 Task: Assign Person0000000111 as Assignee of Issue Issue0000000276 in Backlog  in Scrum Project Project0000000056 in Jira. Assign Person0000000111 as Assignee of Issue Issue0000000277 in Backlog  in Scrum Project Project0000000056 in Jira. Assign Person0000000111 as Assignee of Issue Issue0000000278 in Backlog  in Scrum Project Project0000000056 in Jira. Assign Person0000000112 as Assignee of Issue Issue0000000279 in Backlog  in Scrum Project Project0000000056 in Jira. Assign Person0000000112 as Assignee of Issue Issue0000000280 in Backlog  in Scrum Project Project0000000056 in Jira
Action: Mouse moved to (326, 107)
Screenshot: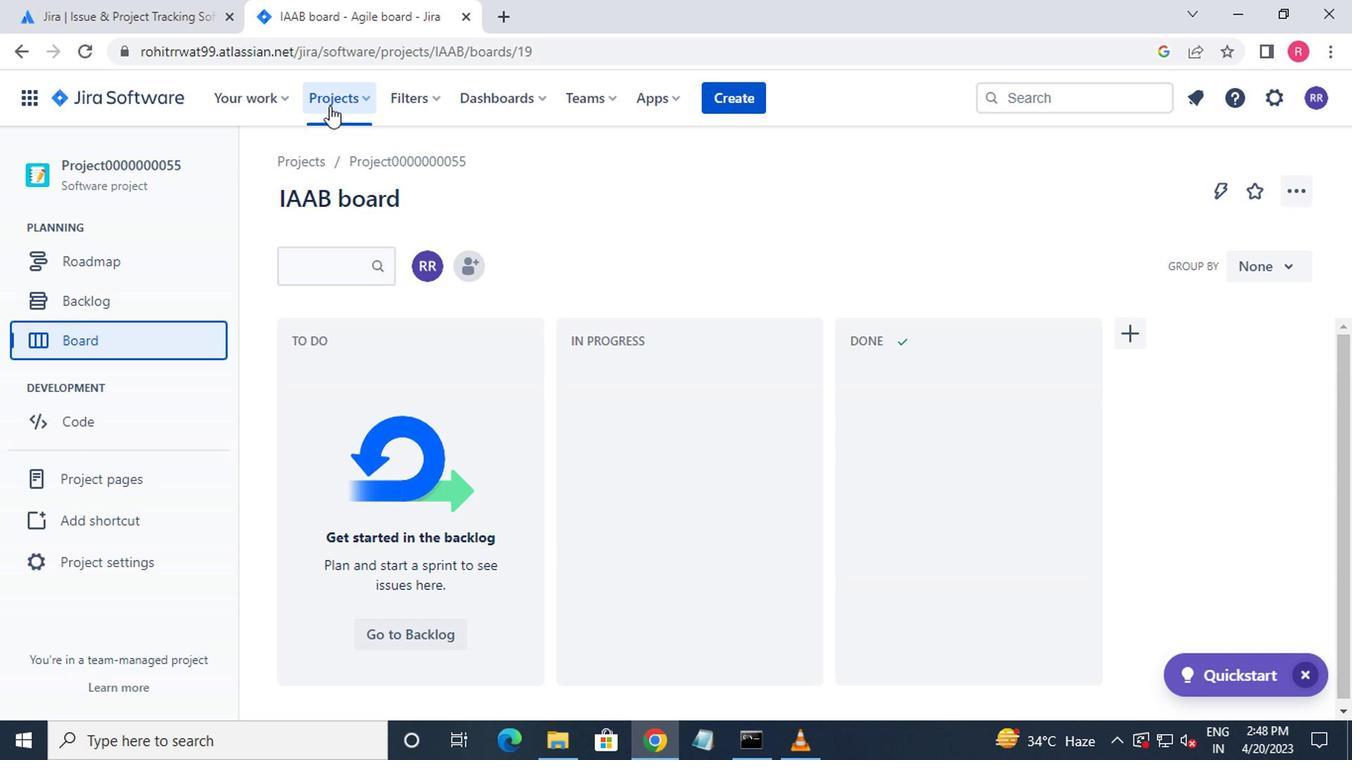 
Action: Mouse pressed left at (326, 107)
Screenshot: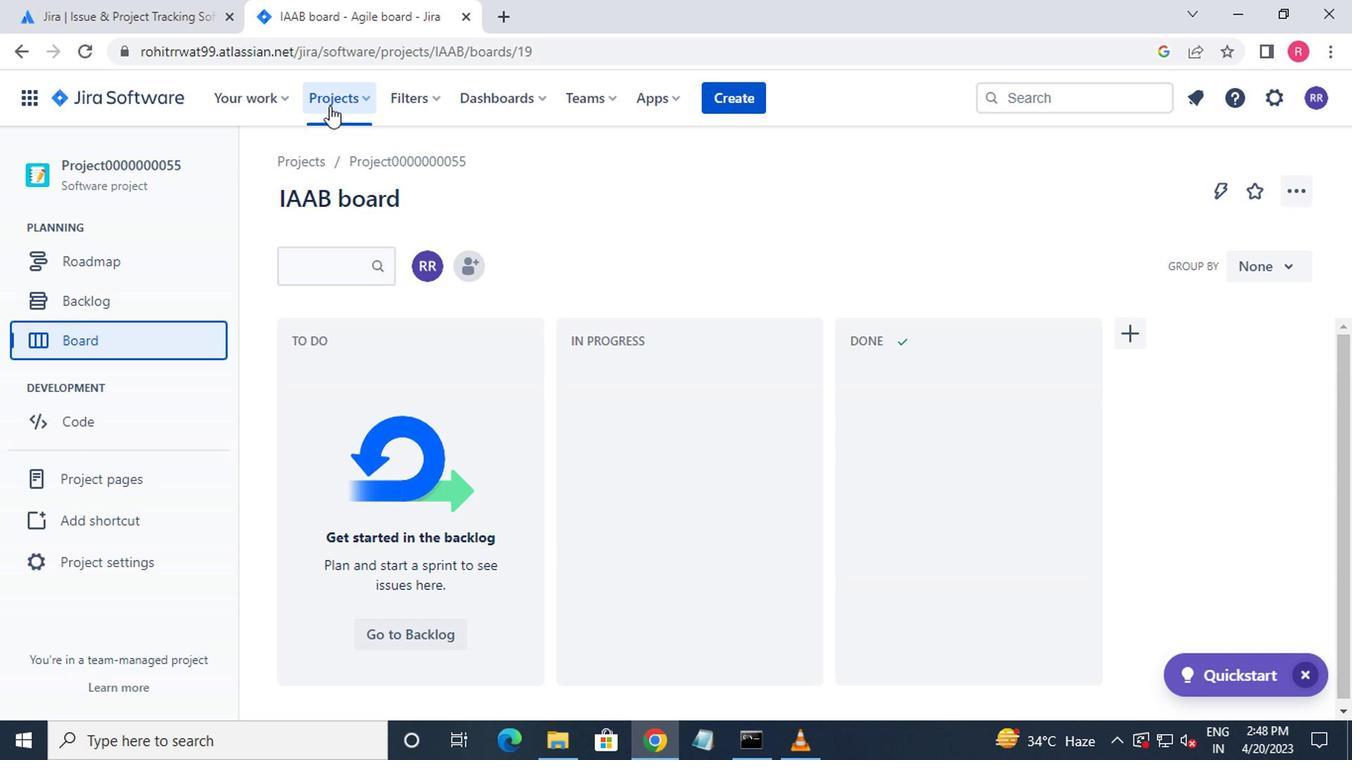 
Action: Mouse moved to (449, 240)
Screenshot: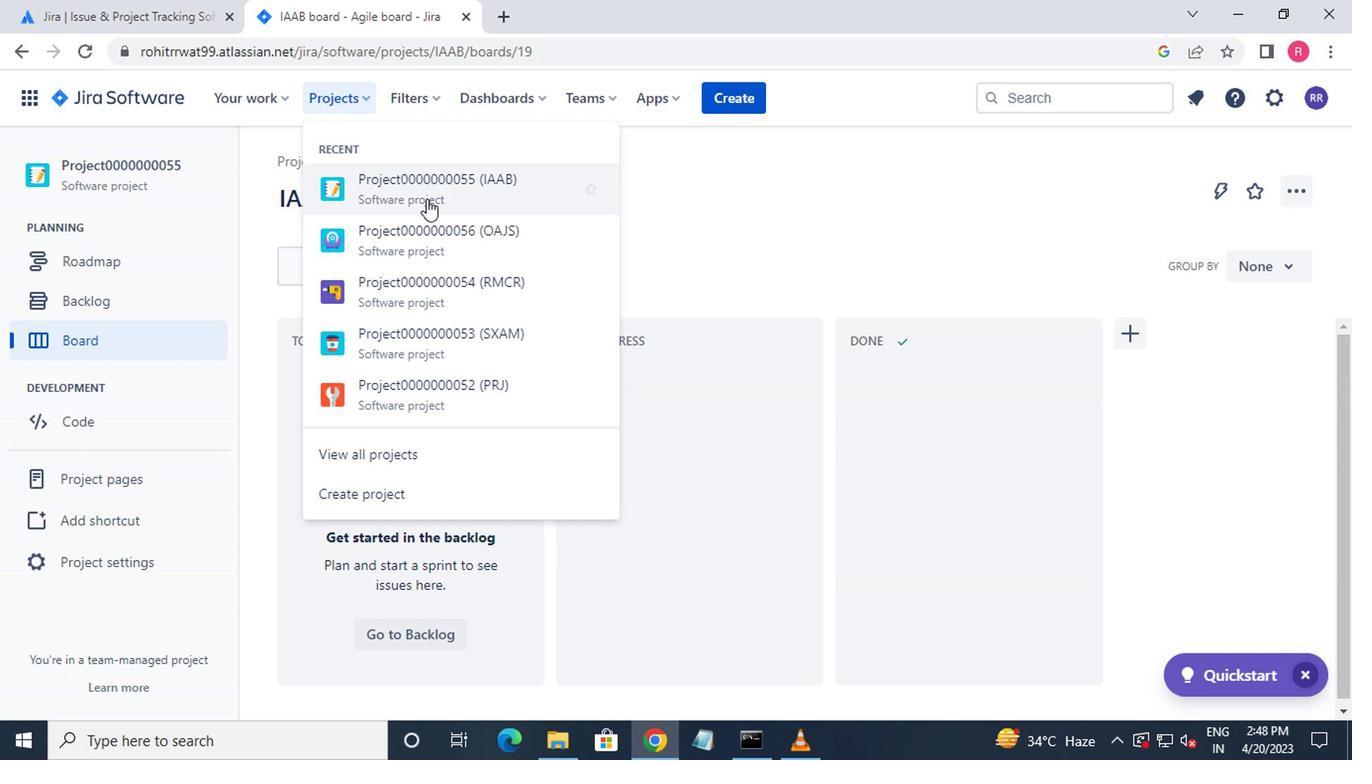 
Action: Mouse pressed left at (449, 240)
Screenshot: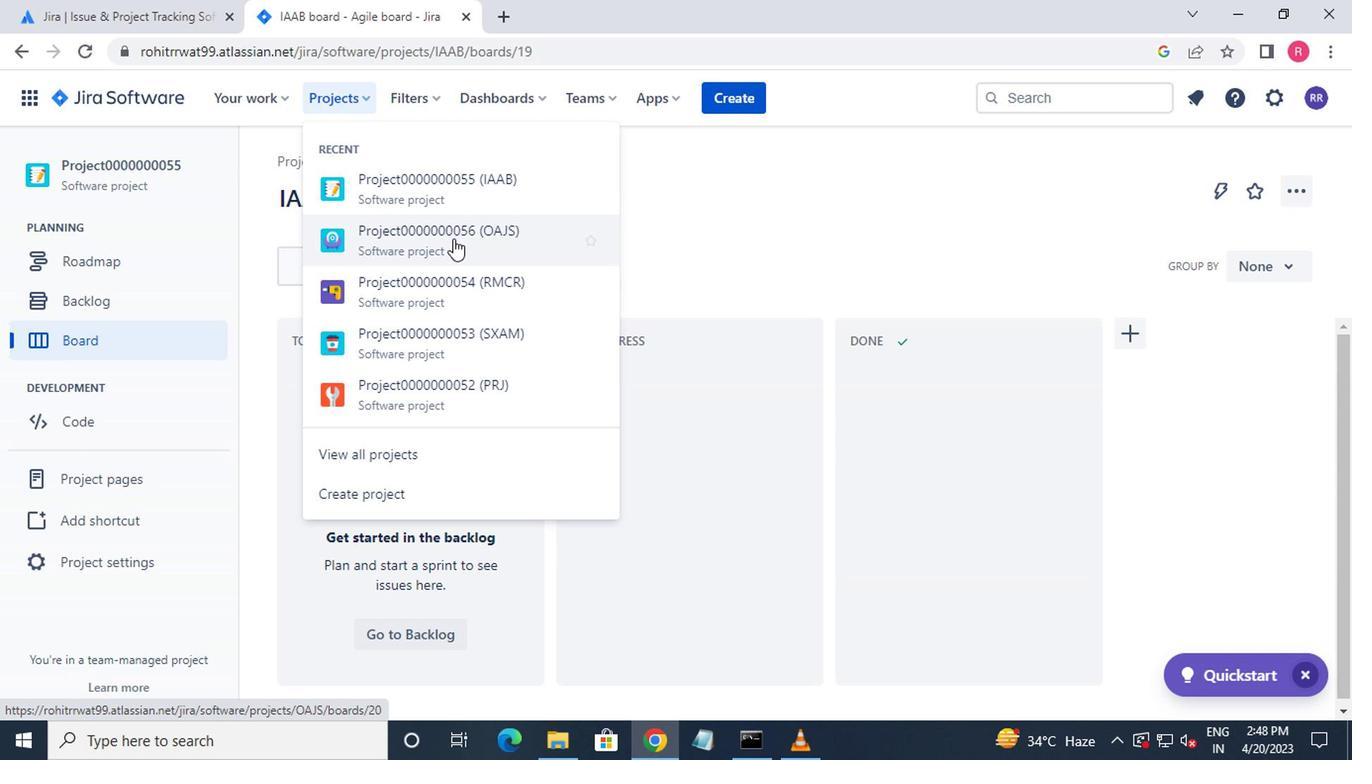 
Action: Mouse moved to (154, 292)
Screenshot: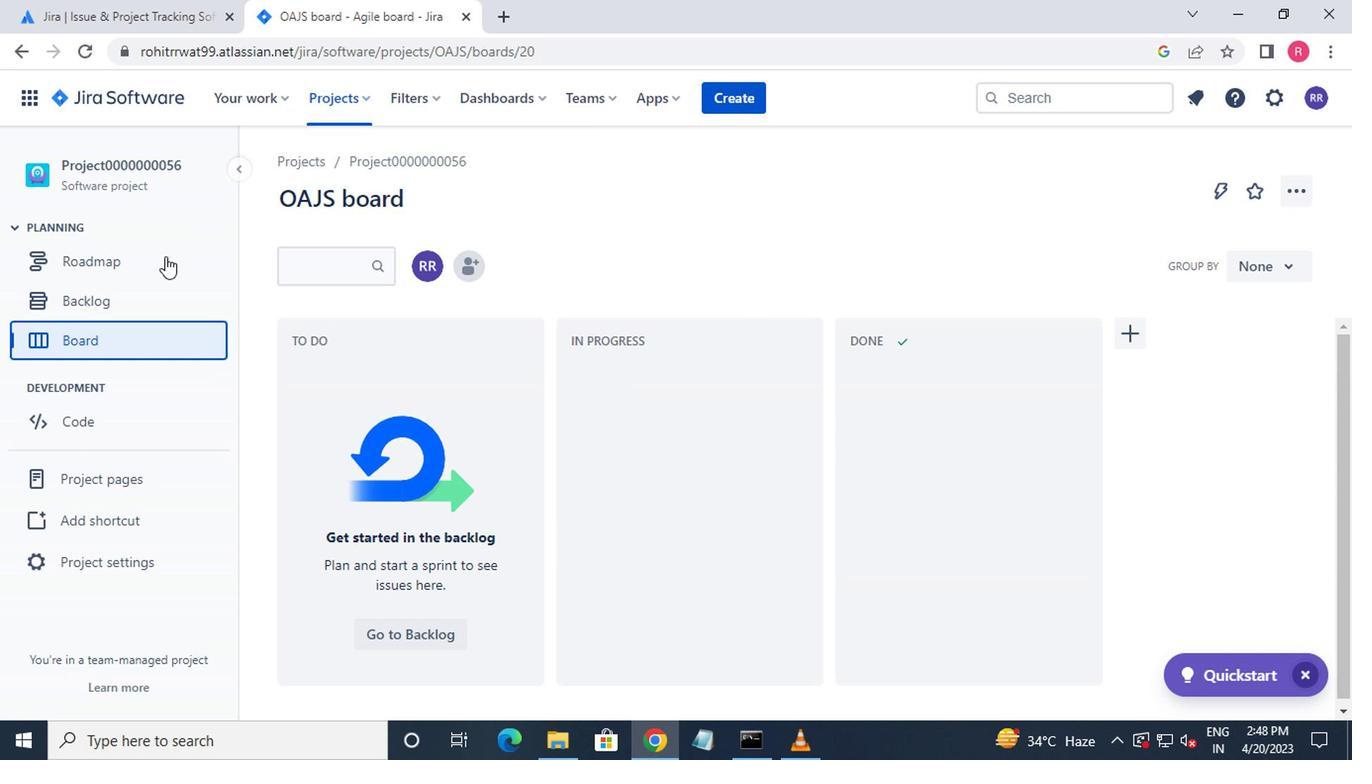 
Action: Mouse pressed left at (154, 292)
Screenshot: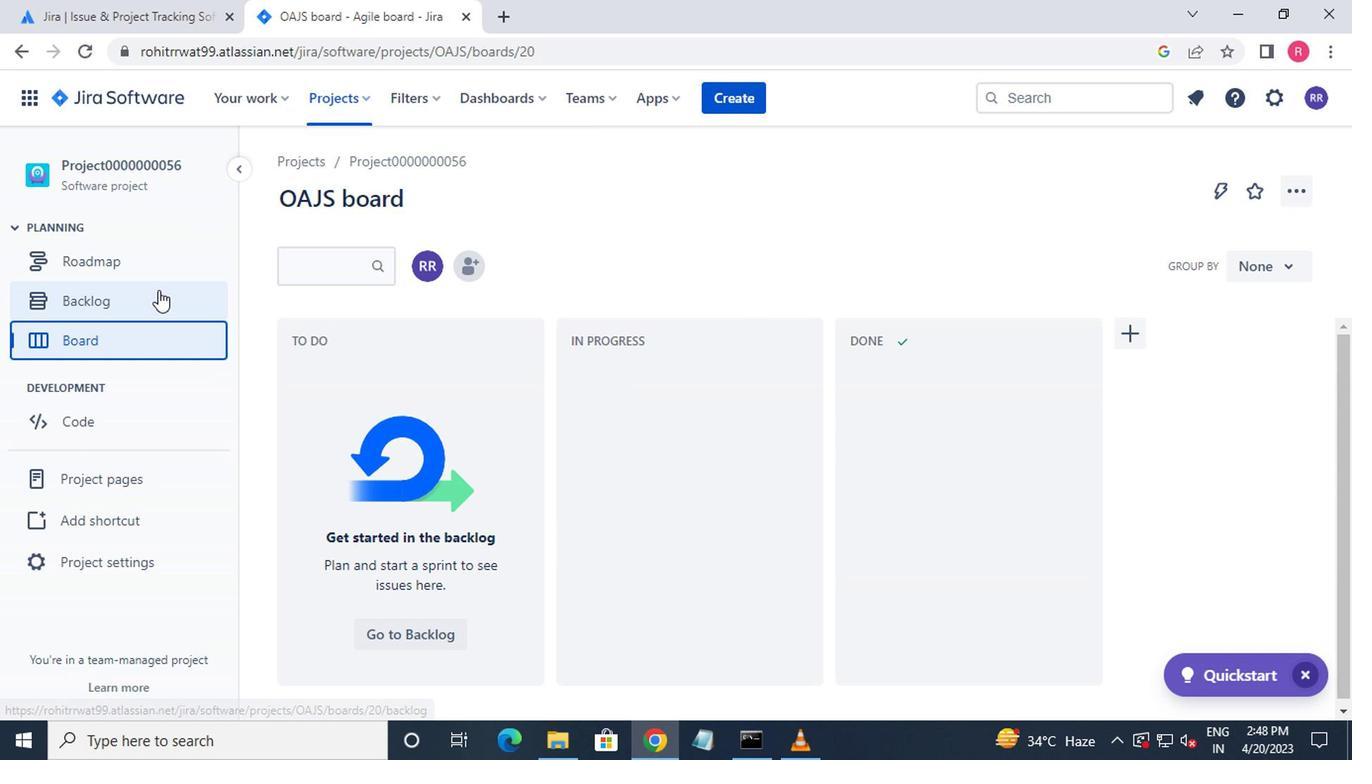 
Action: Mouse moved to (548, 453)
Screenshot: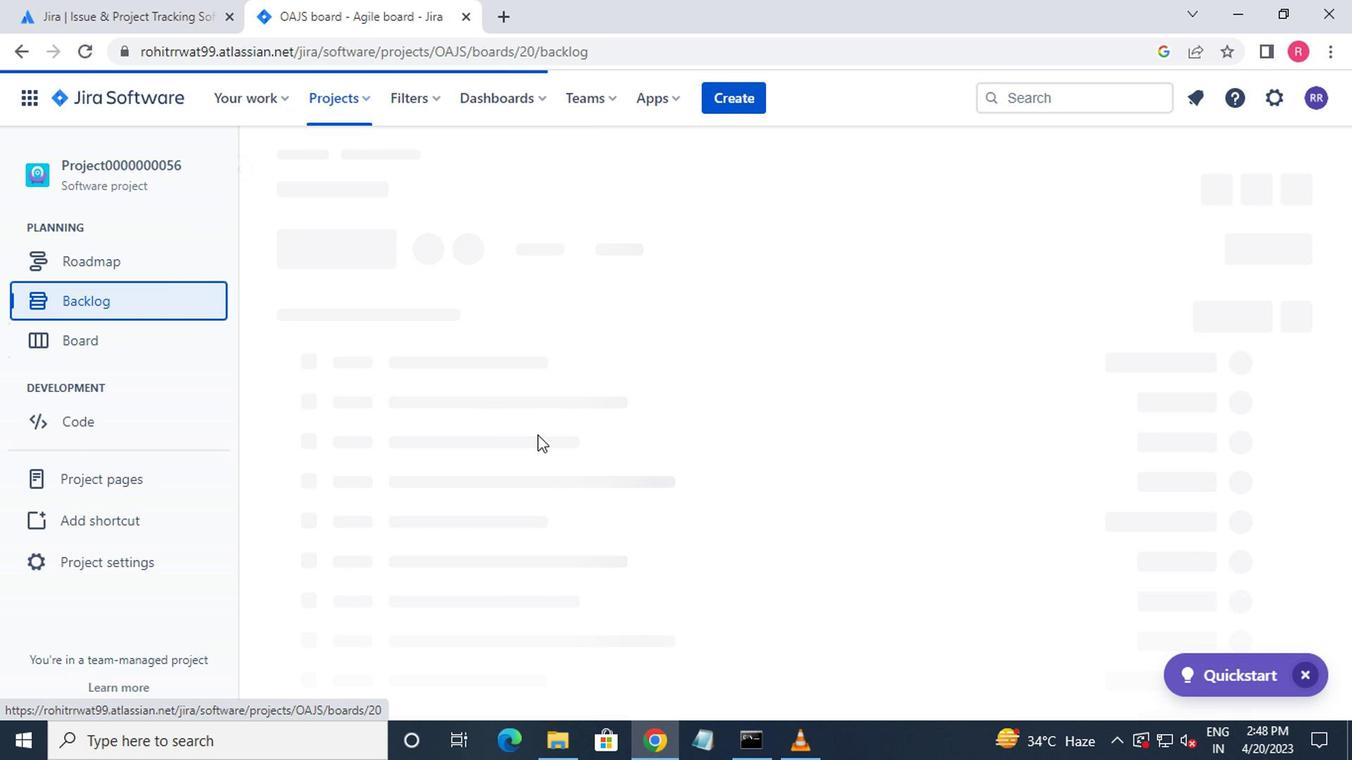 
Action: Mouse scrolled (548, 452) with delta (0, -1)
Screenshot: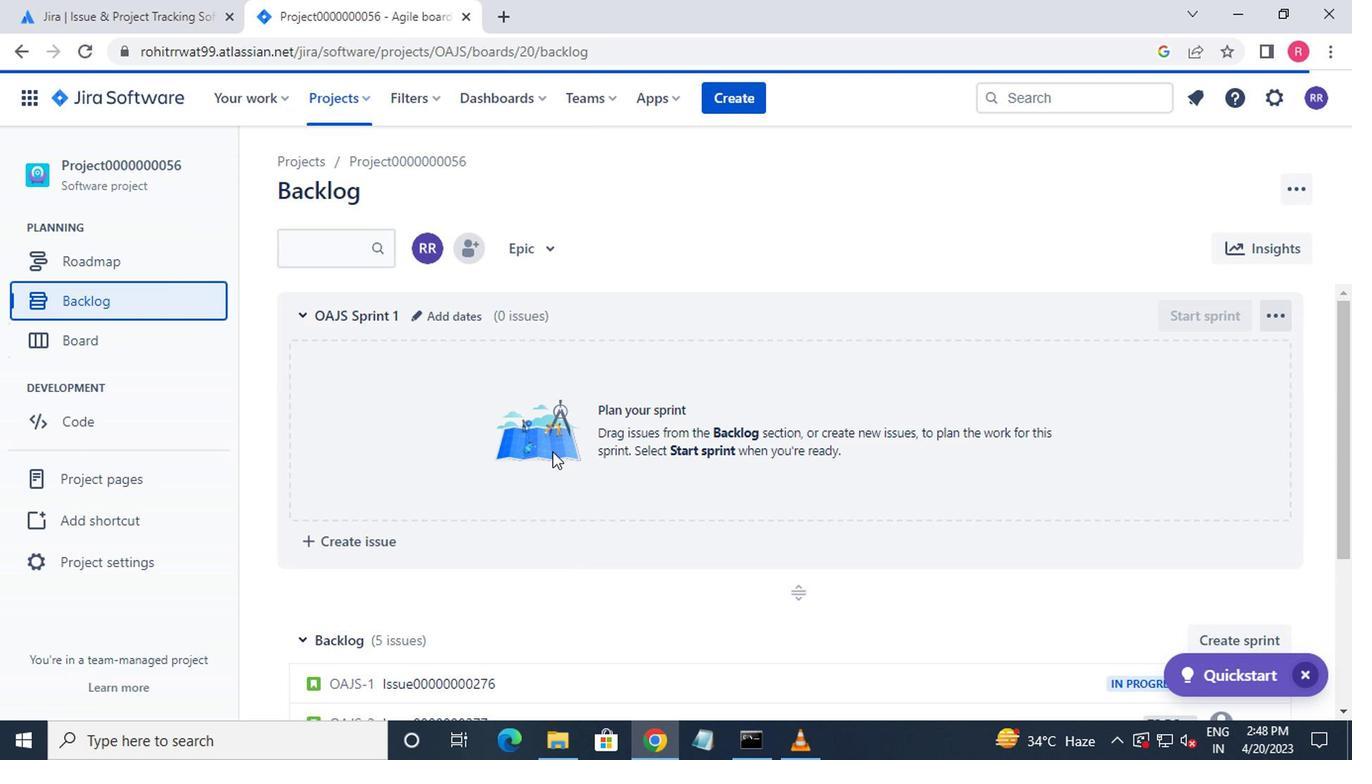 
Action: Mouse moved to (549, 455)
Screenshot: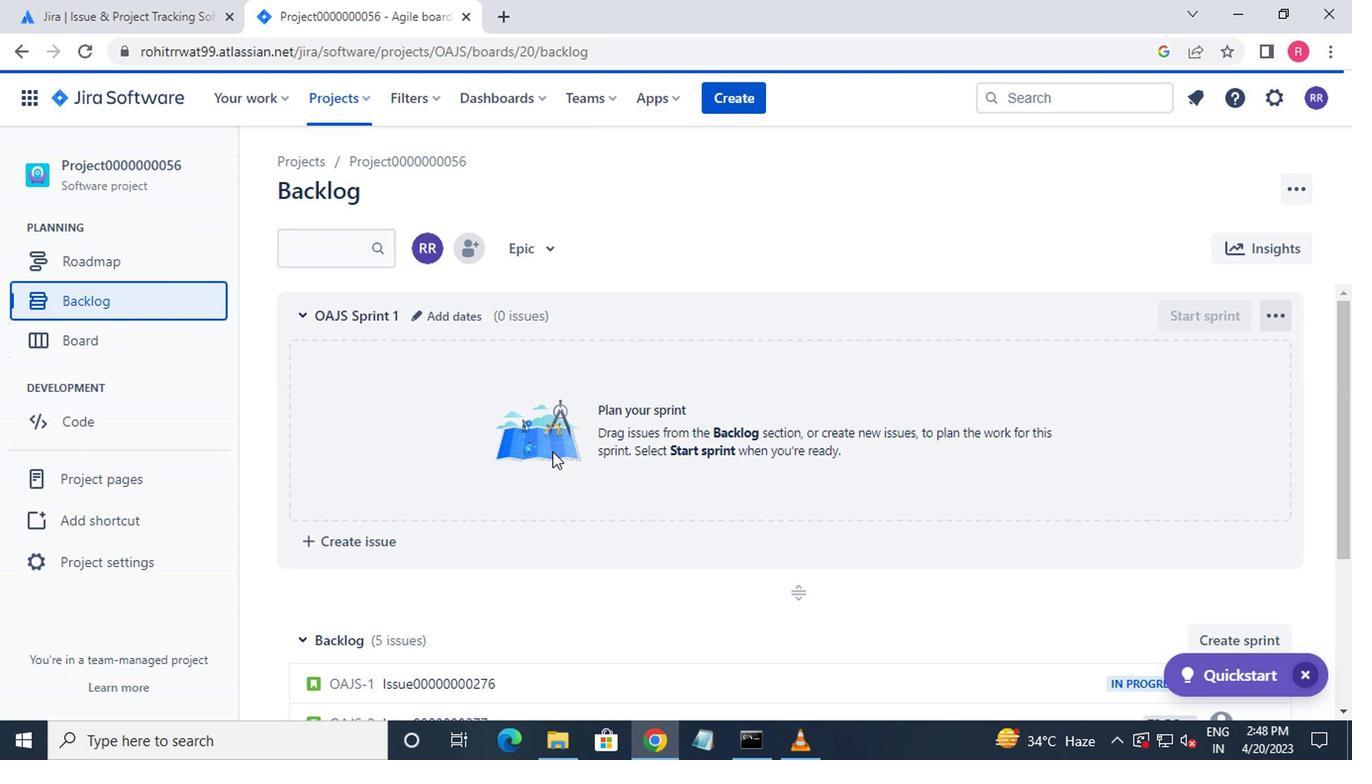 
Action: Mouse scrolled (549, 454) with delta (0, -1)
Screenshot: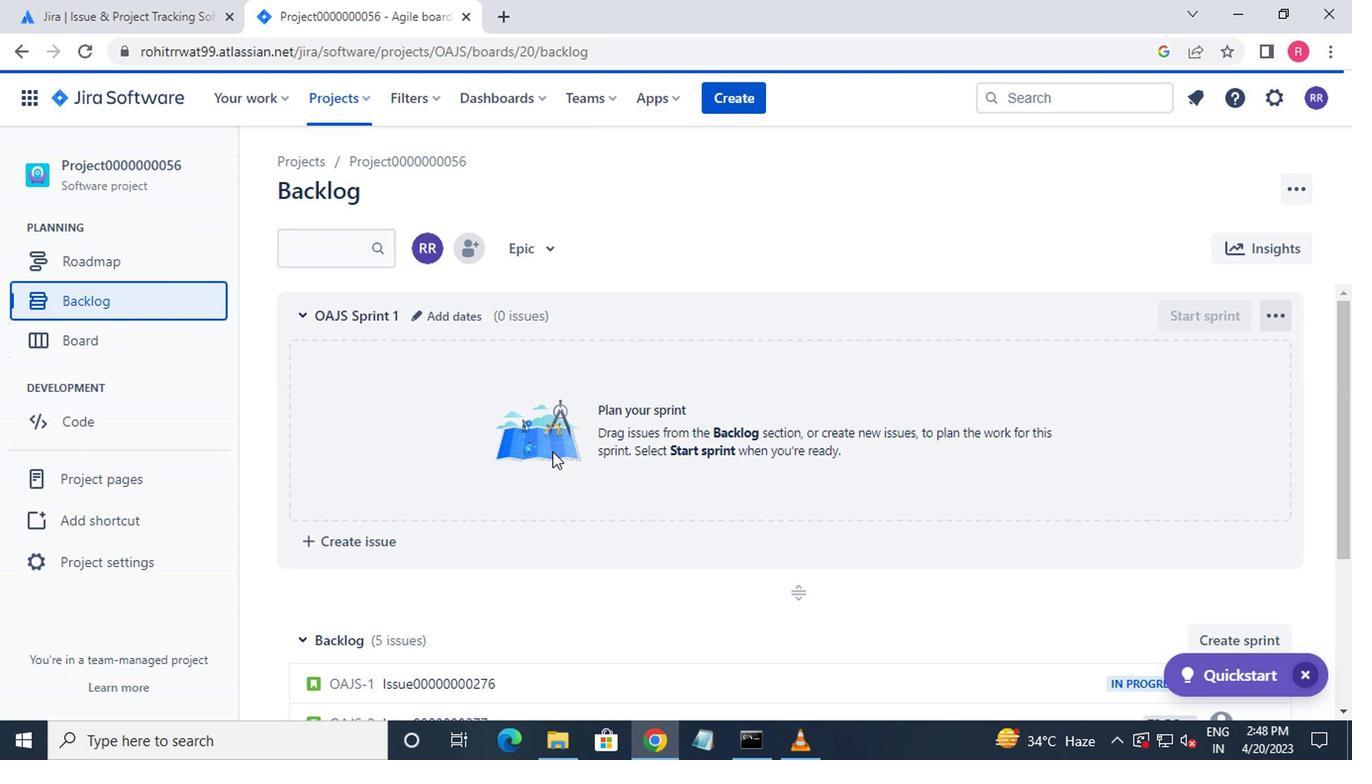 
Action: Mouse moved to (550, 456)
Screenshot: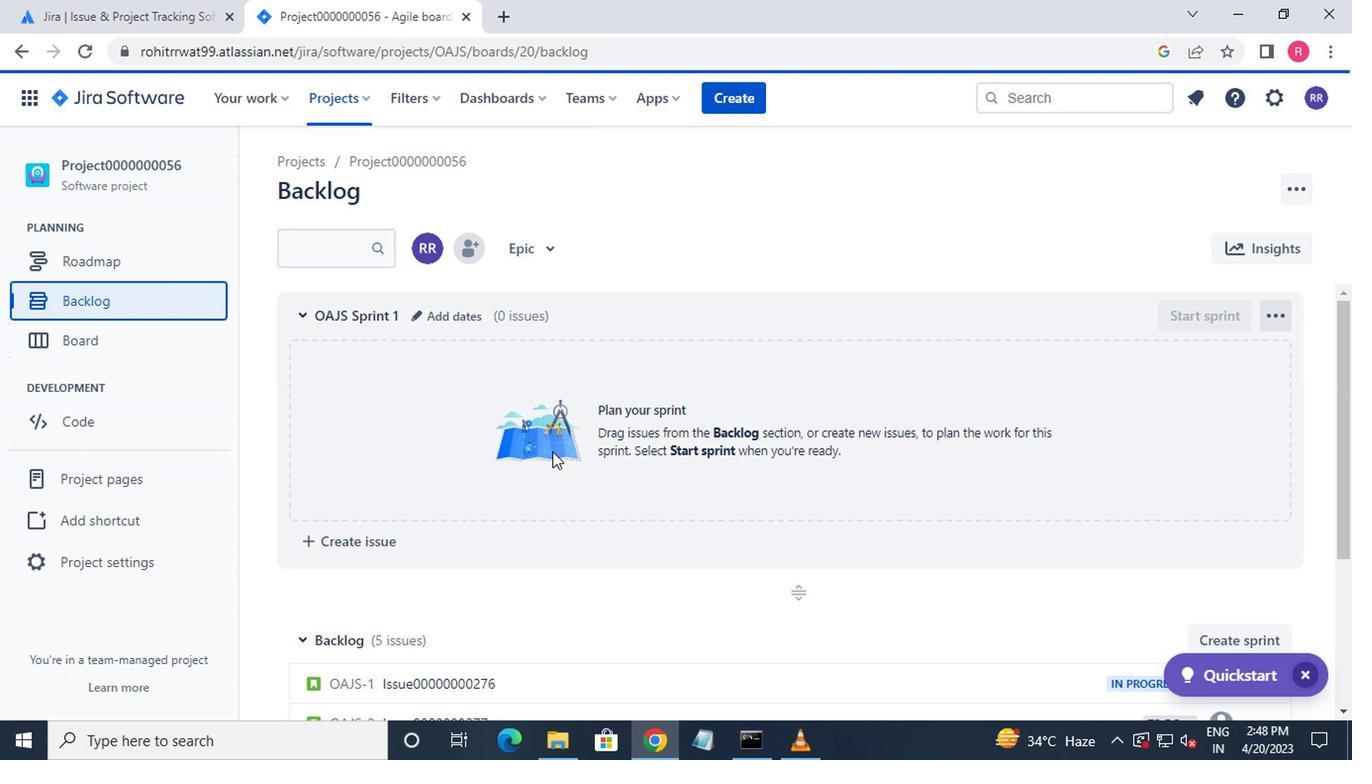 
Action: Mouse scrolled (550, 455) with delta (0, 0)
Screenshot: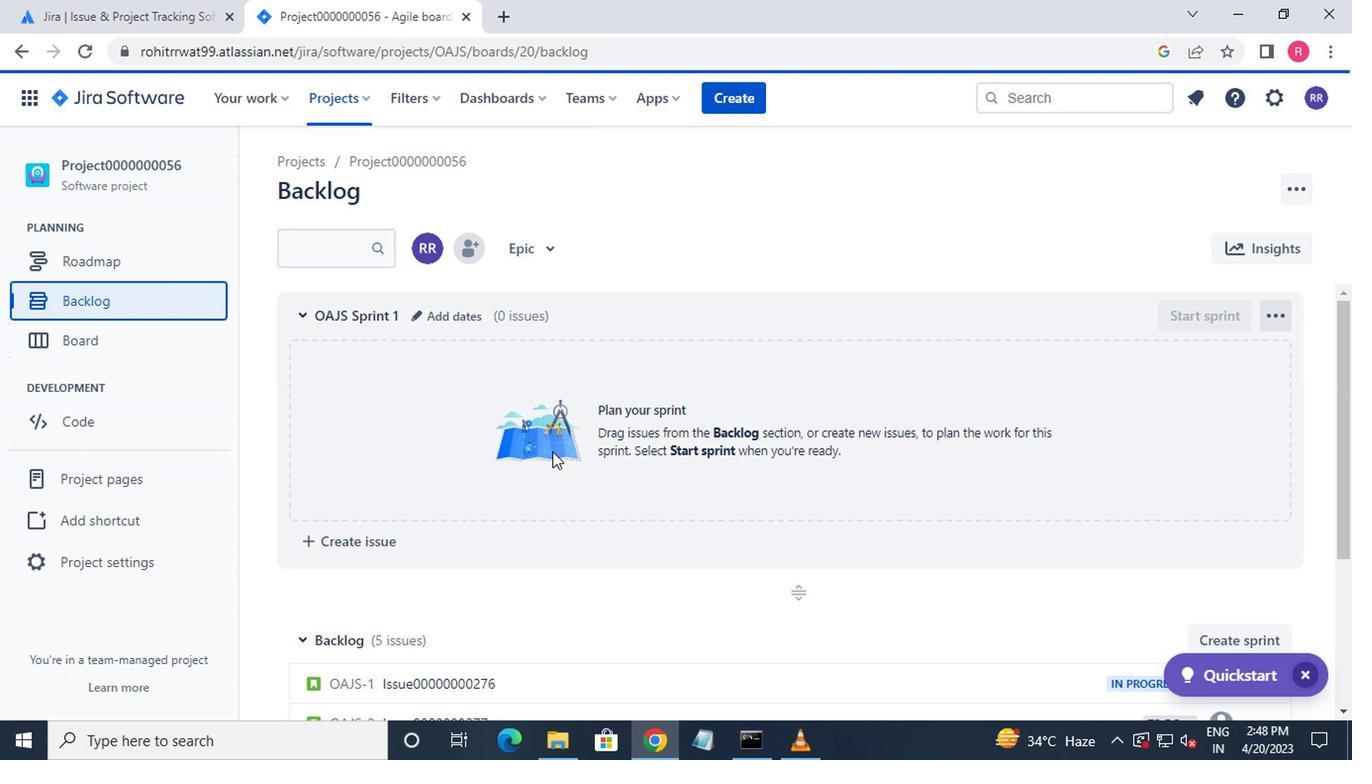 
Action: Mouse moved to (550, 457)
Screenshot: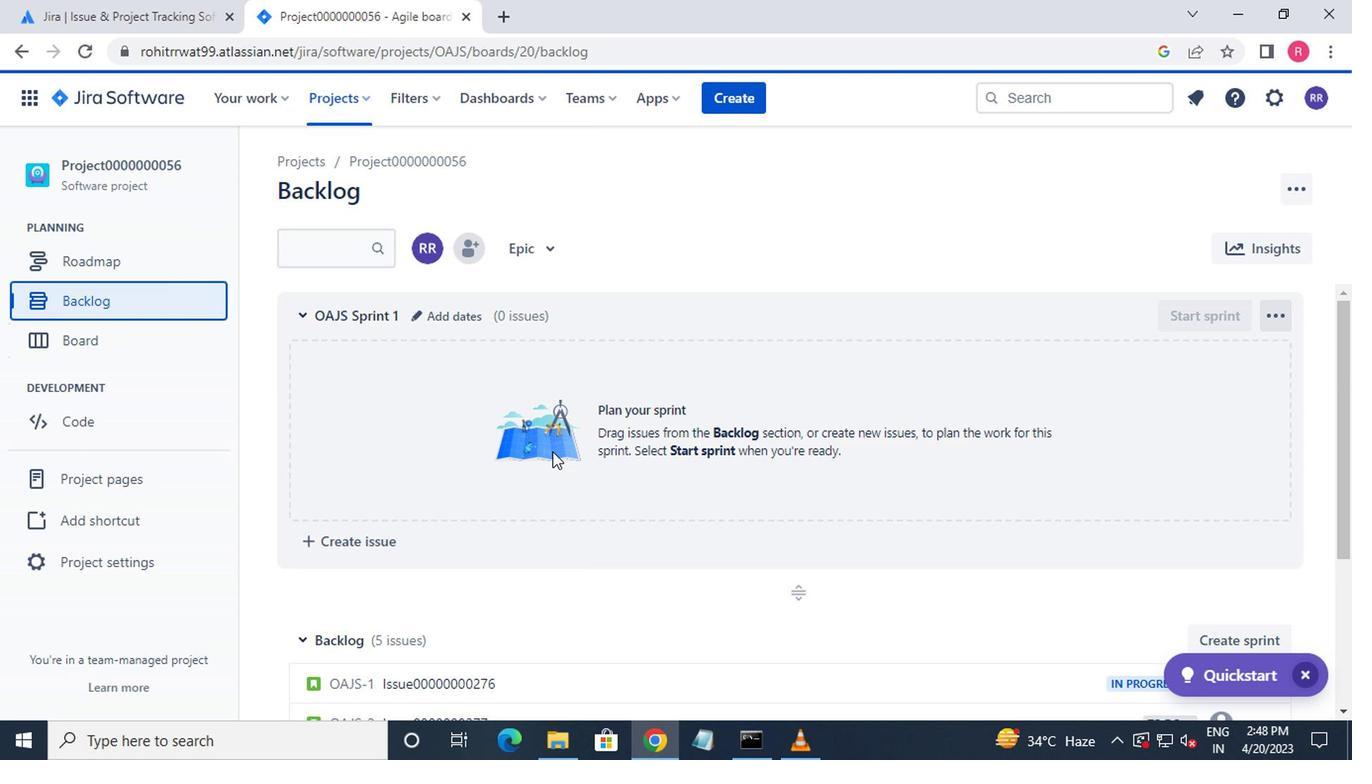 
Action: Mouse scrolled (550, 456) with delta (0, 0)
Screenshot: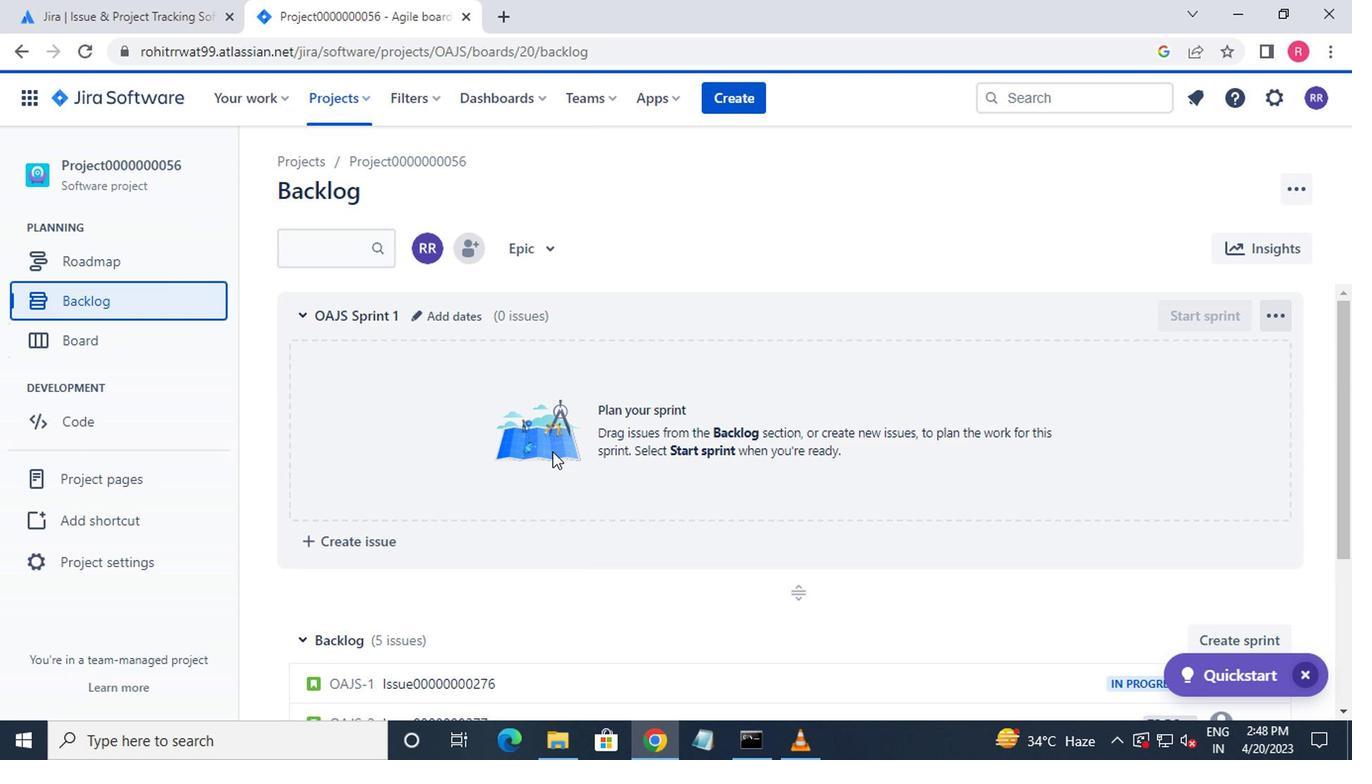 
Action: Mouse moved to (1214, 451)
Screenshot: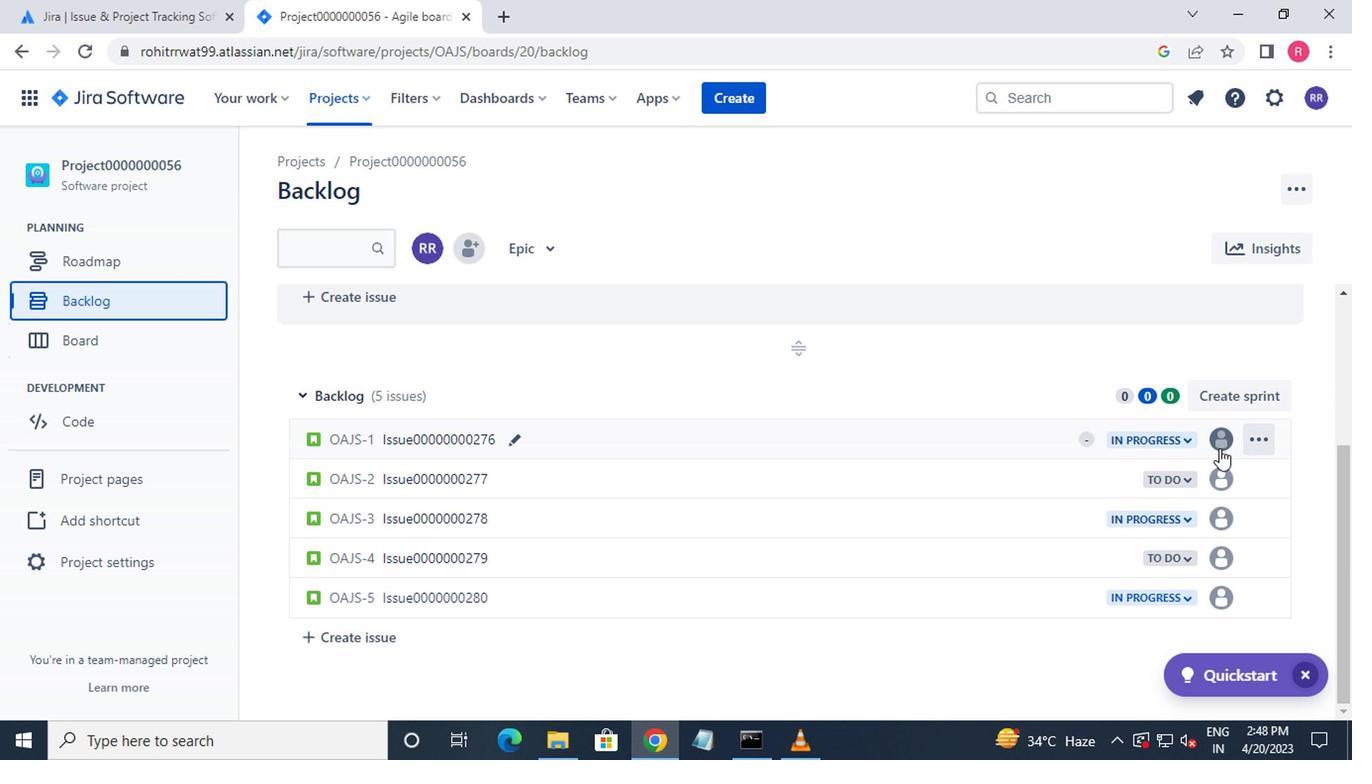 
Action: Mouse pressed left at (1214, 451)
Screenshot: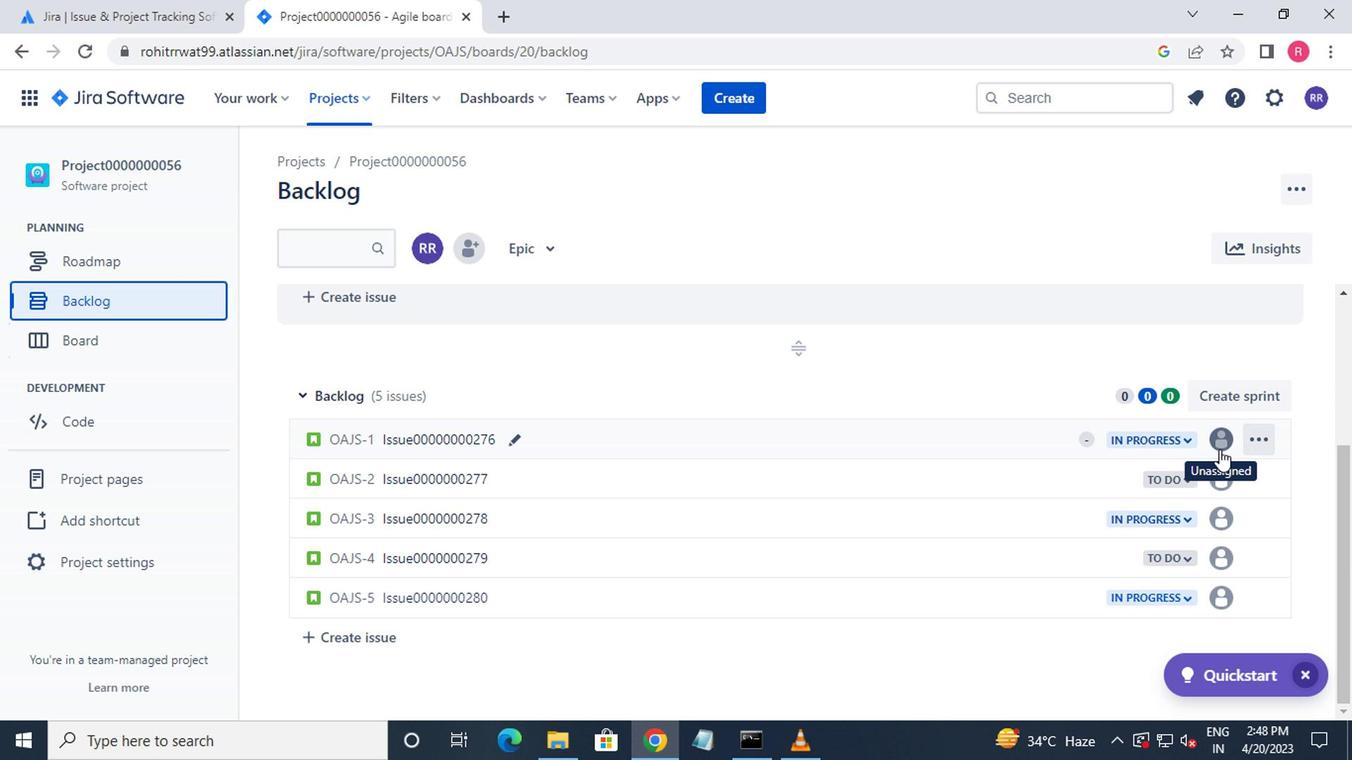 
Action: Mouse moved to (1152, 590)
Screenshot: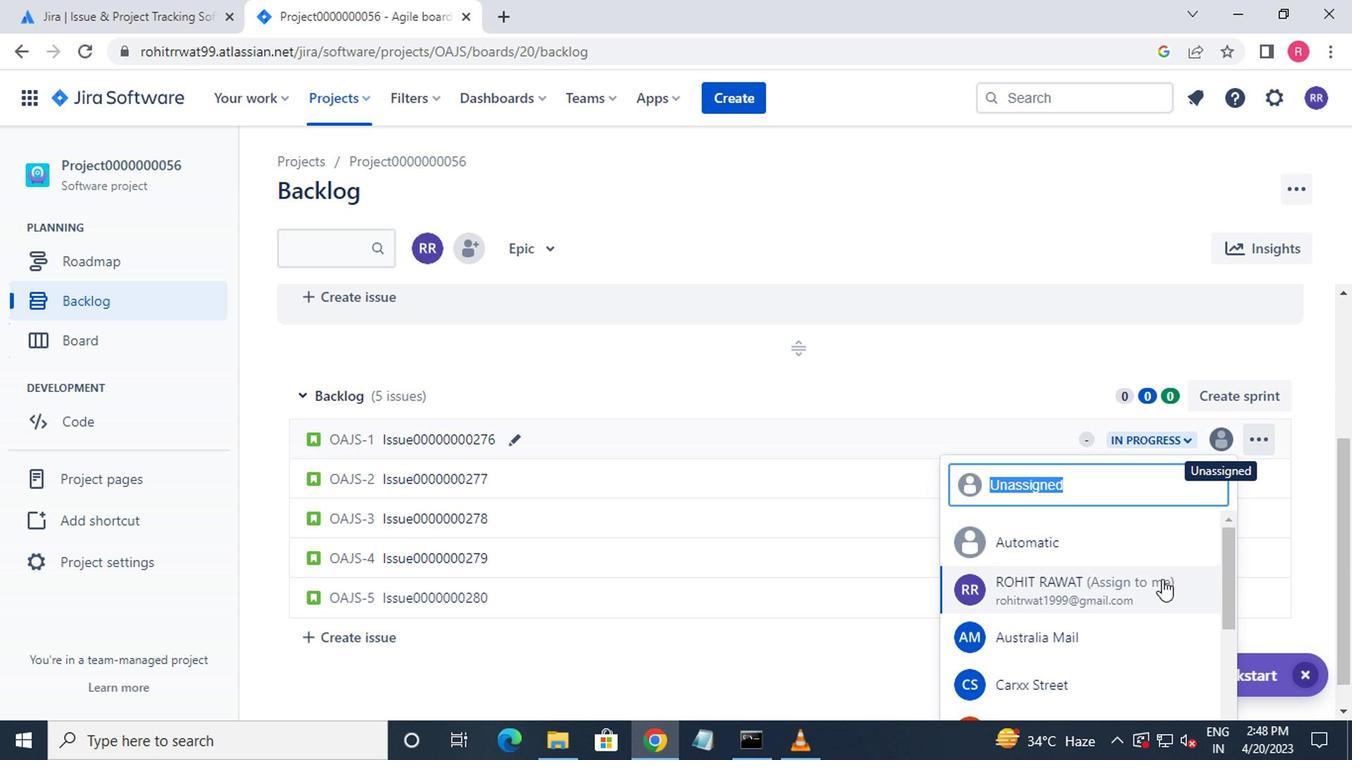 
Action: Mouse scrolled (1152, 590) with delta (0, 0)
Screenshot: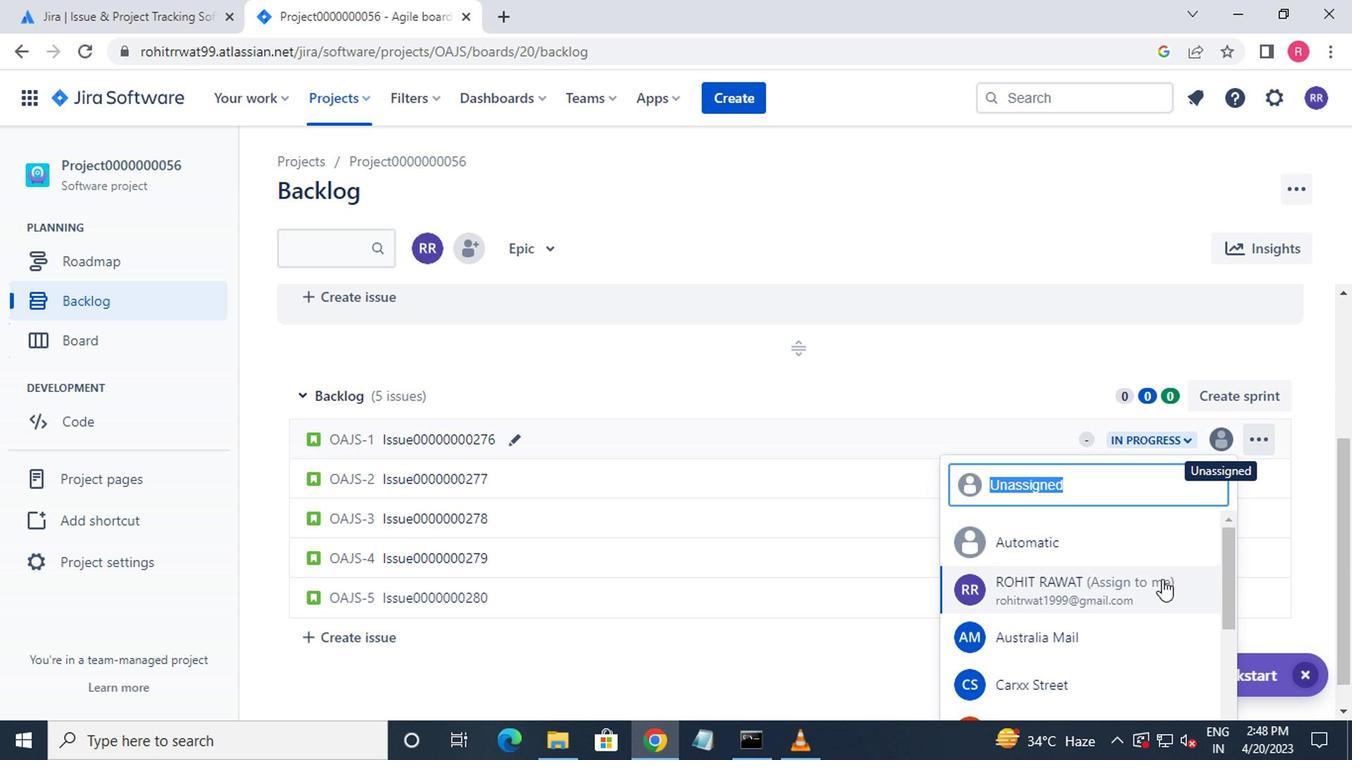 
Action: Mouse moved to (1077, 683)
Screenshot: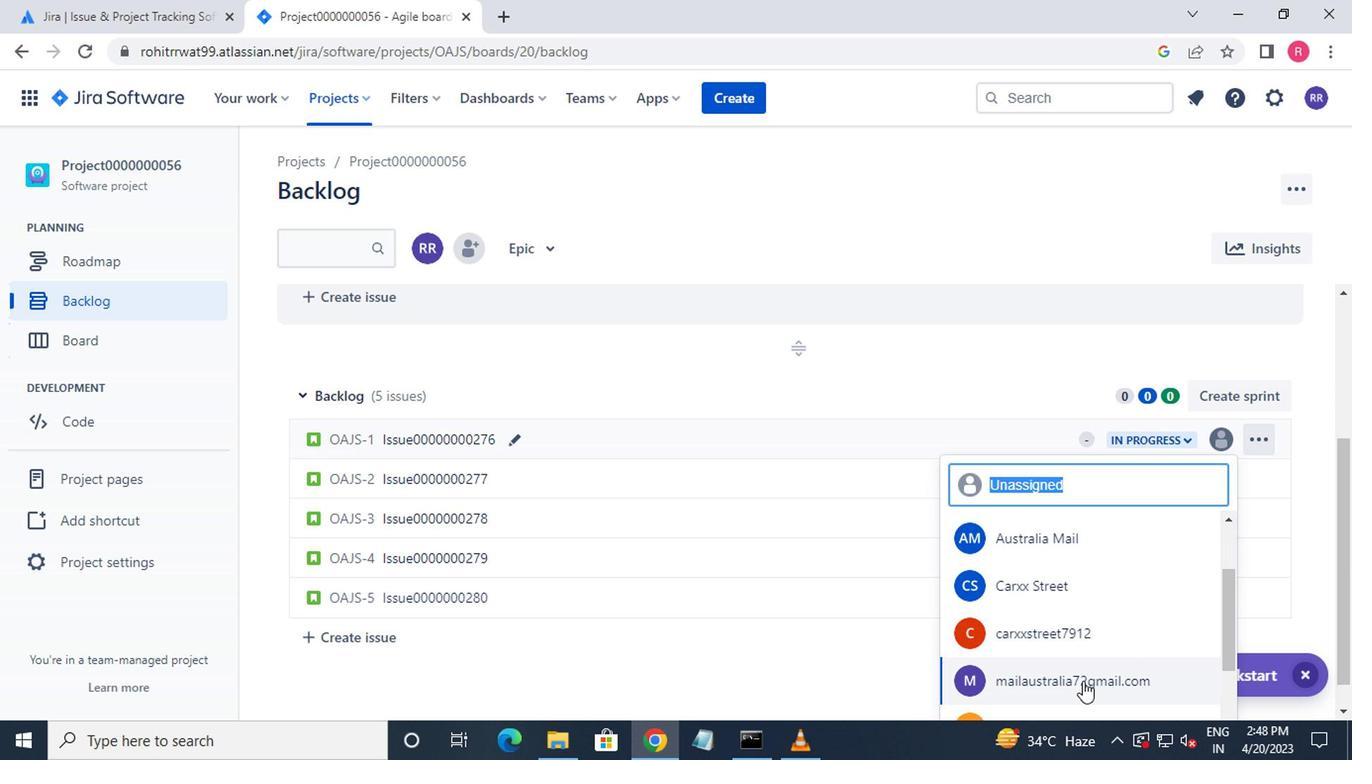 
Action: Mouse scrolled (1077, 681) with delta (0, -1)
Screenshot: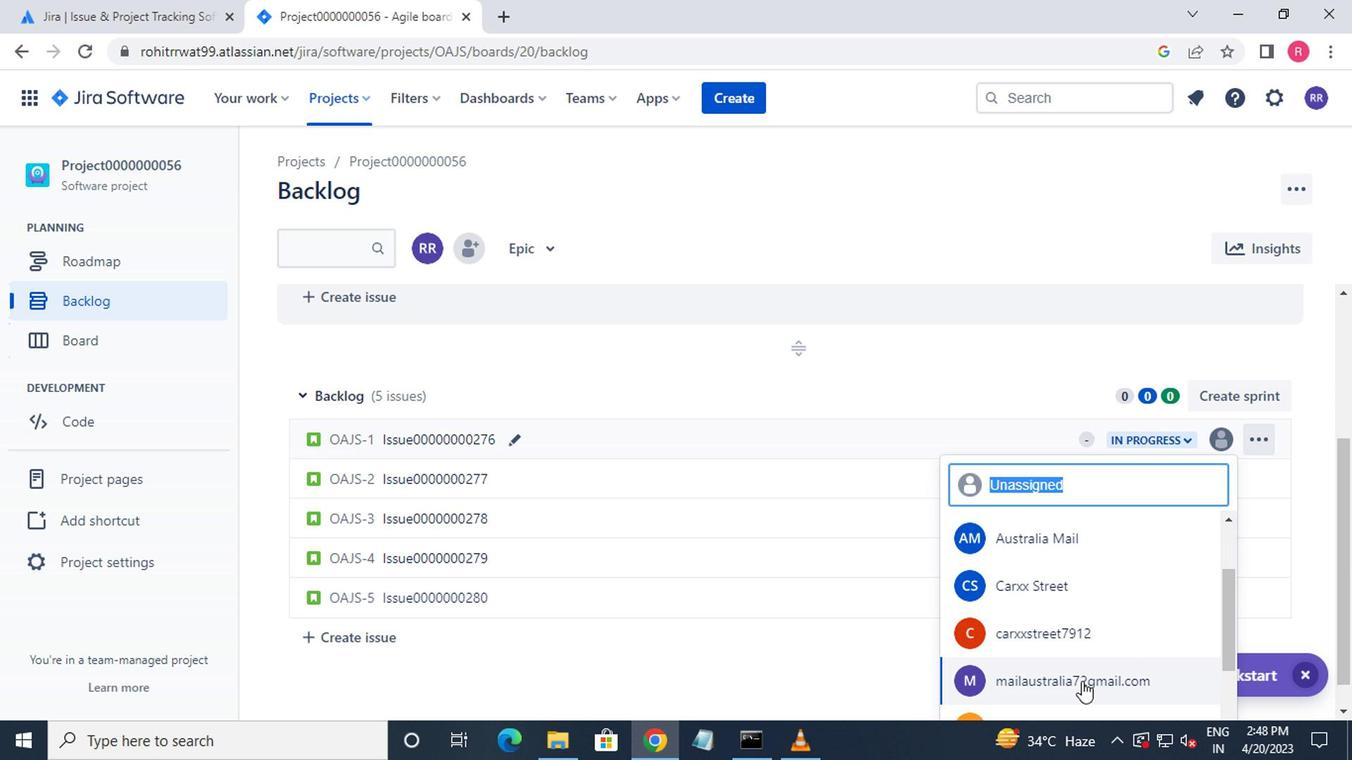 
Action: Mouse moved to (1071, 628)
Screenshot: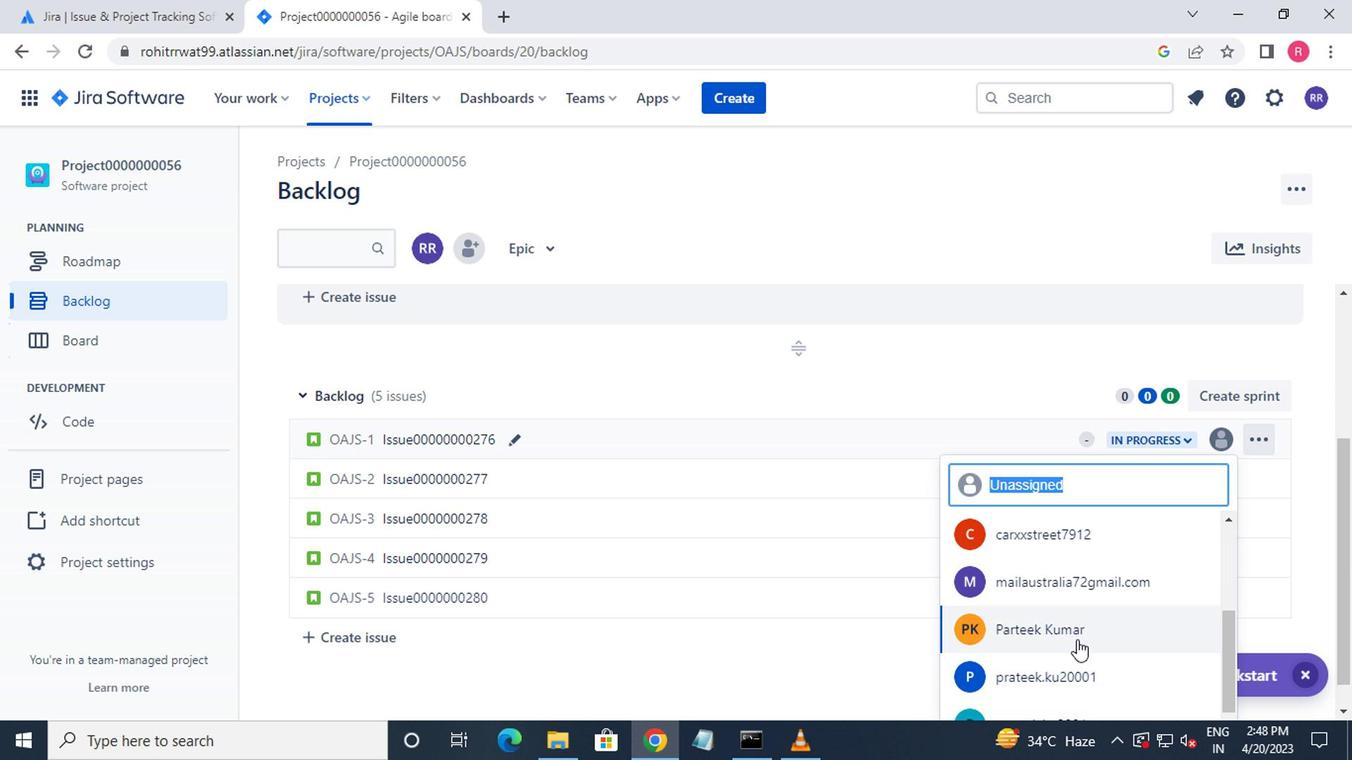 
Action: Mouse pressed left at (1071, 628)
Screenshot: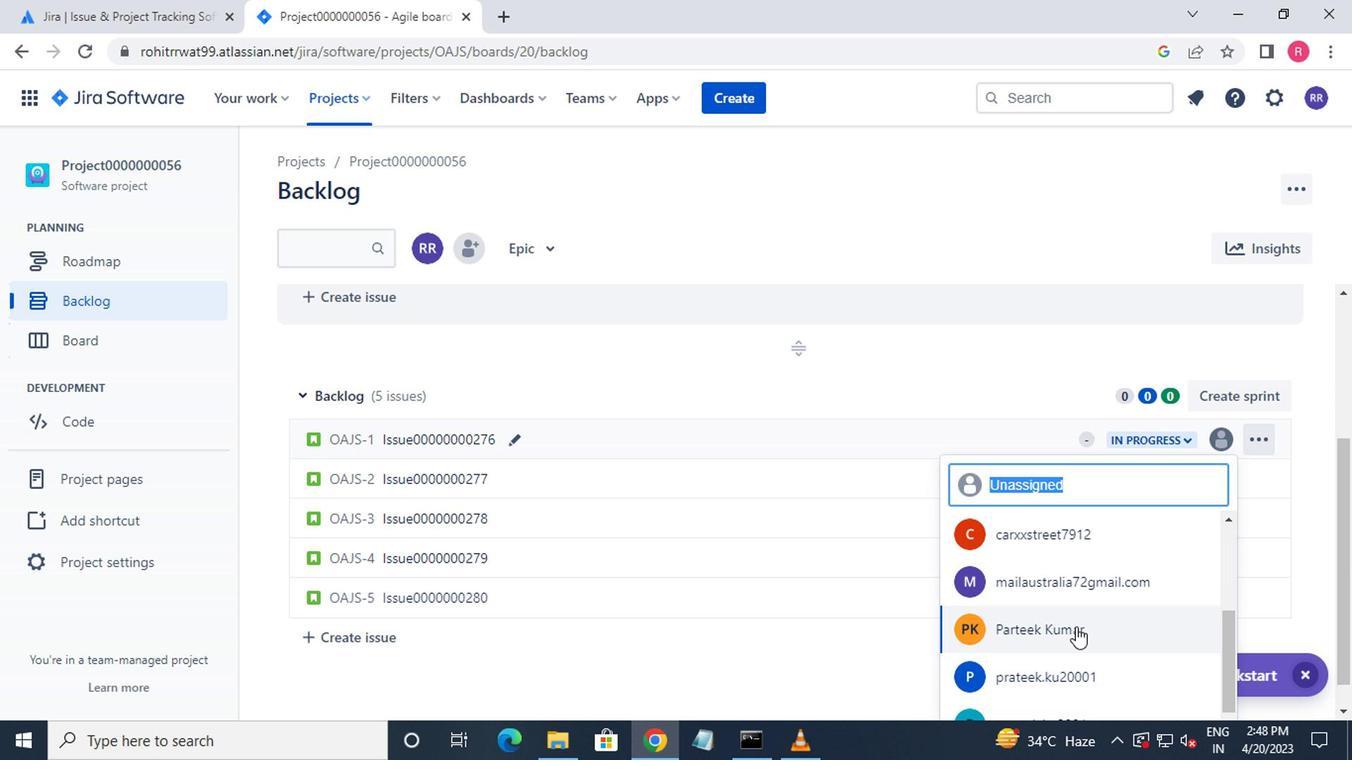 
Action: Mouse moved to (1220, 473)
Screenshot: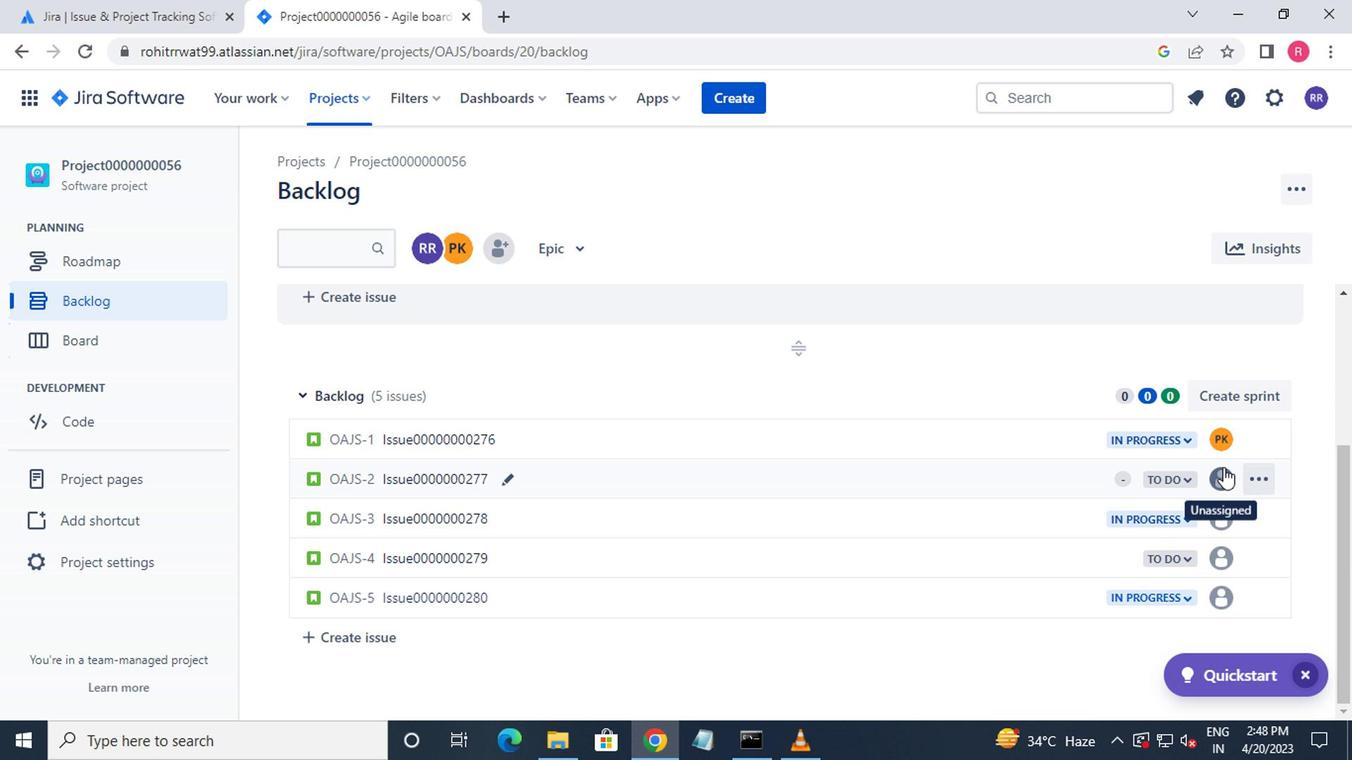 
Action: Mouse pressed left at (1220, 473)
Screenshot: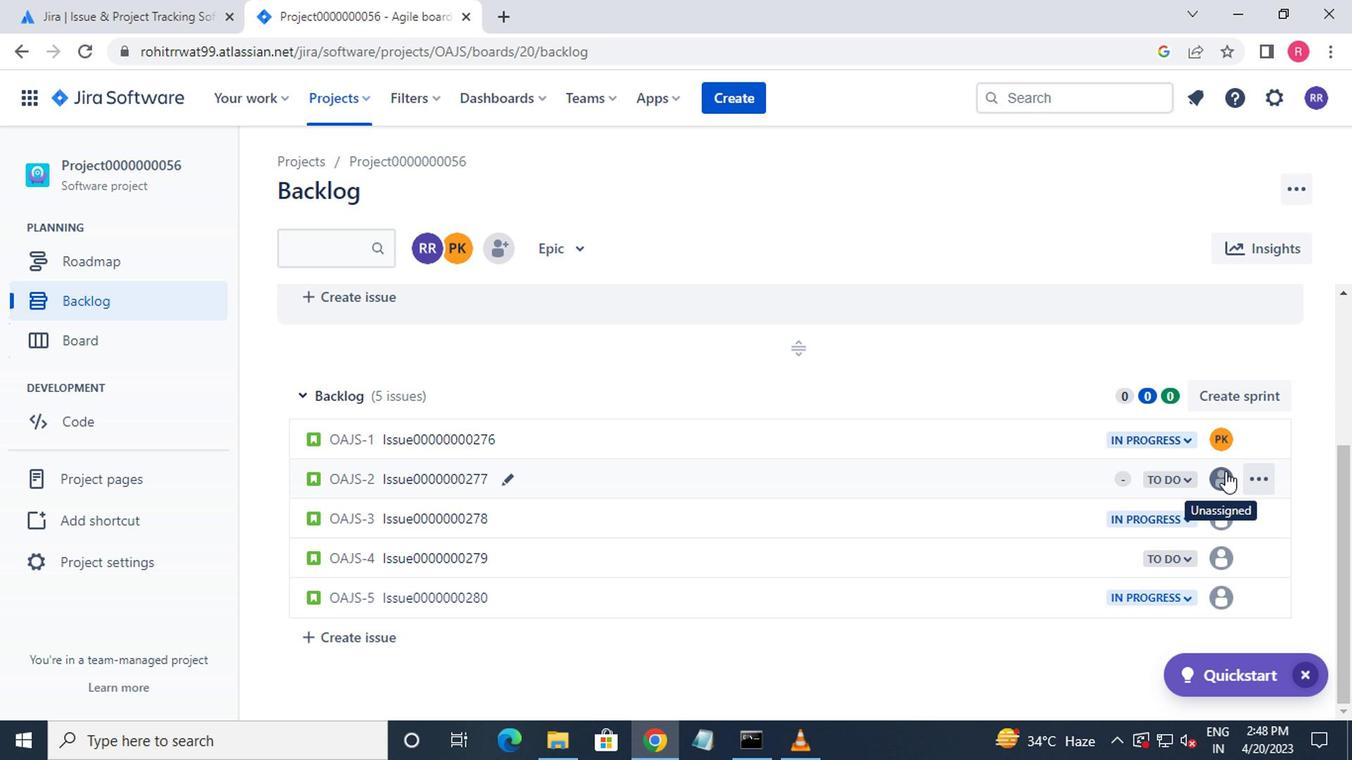 
Action: Mouse moved to (1143, 615)
Screenshot: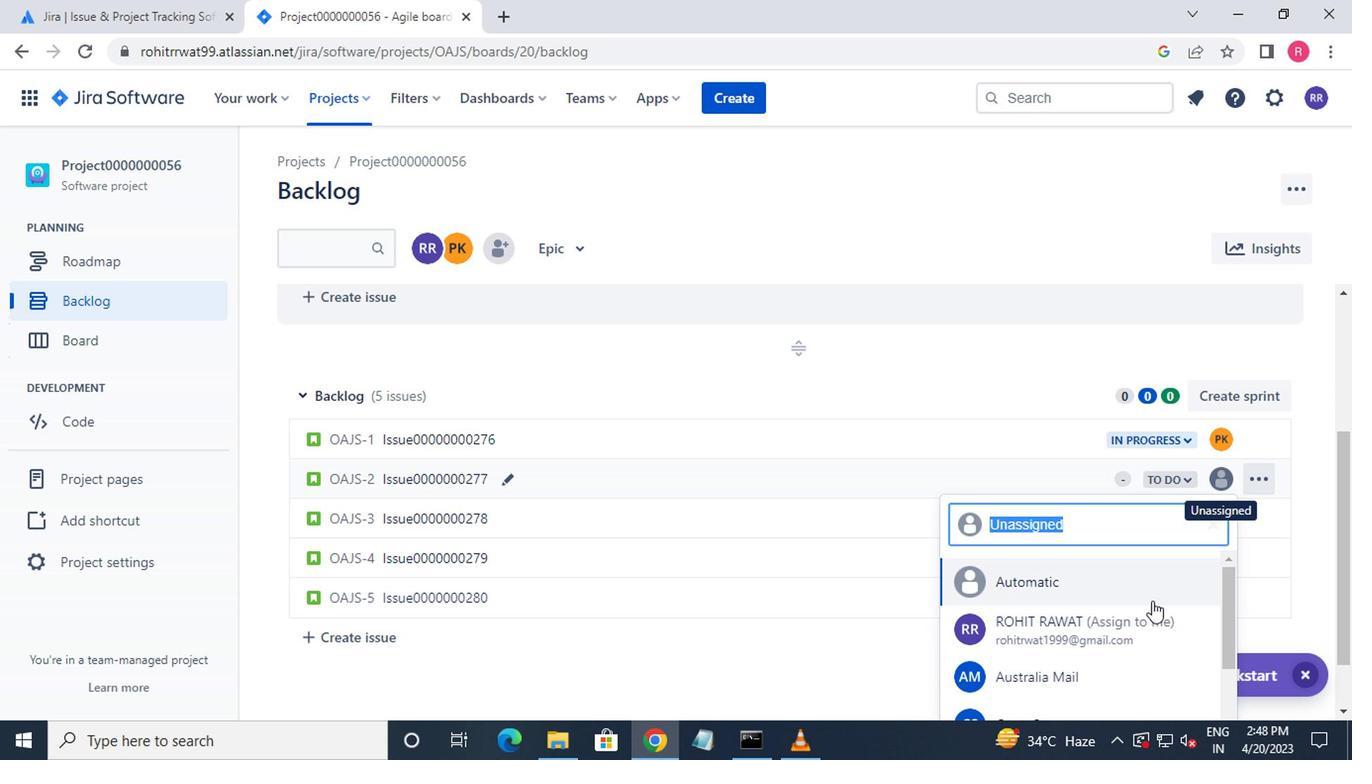 
Action: Mouse scrolled (1143, 614) with delta (0, 0)
Screenshot: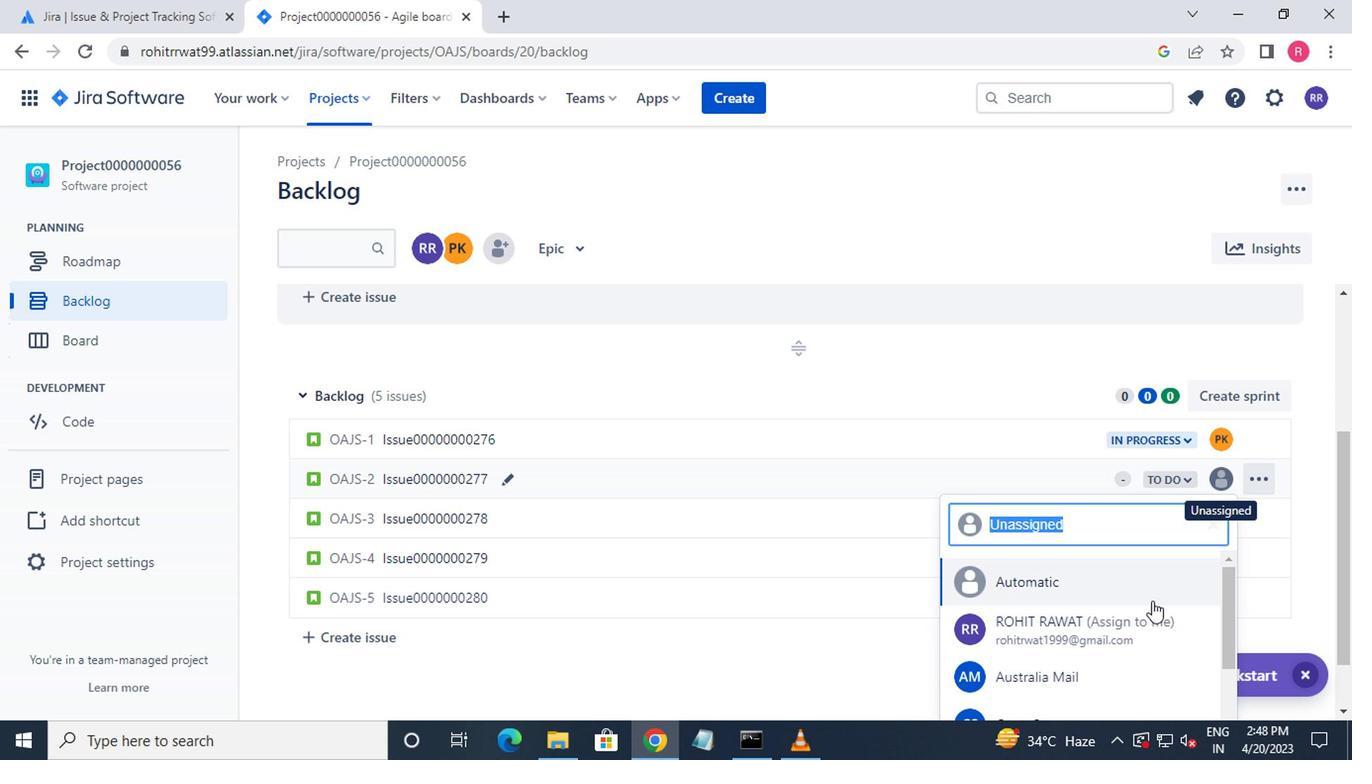 
Action: Mouse moved to (1143, 615)
Screenshot: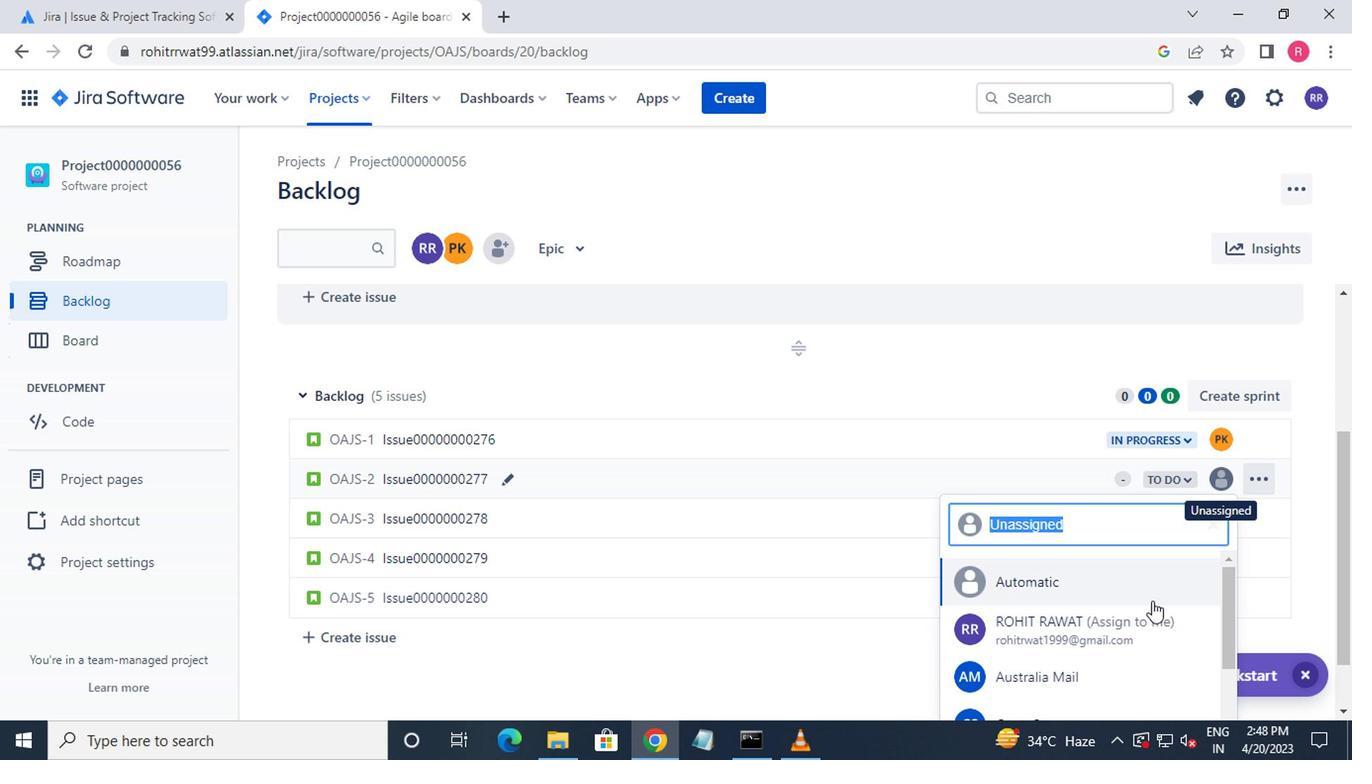 
Action: Mouse scrolled (1143, 614) with delta (0, 0)
Screenshot: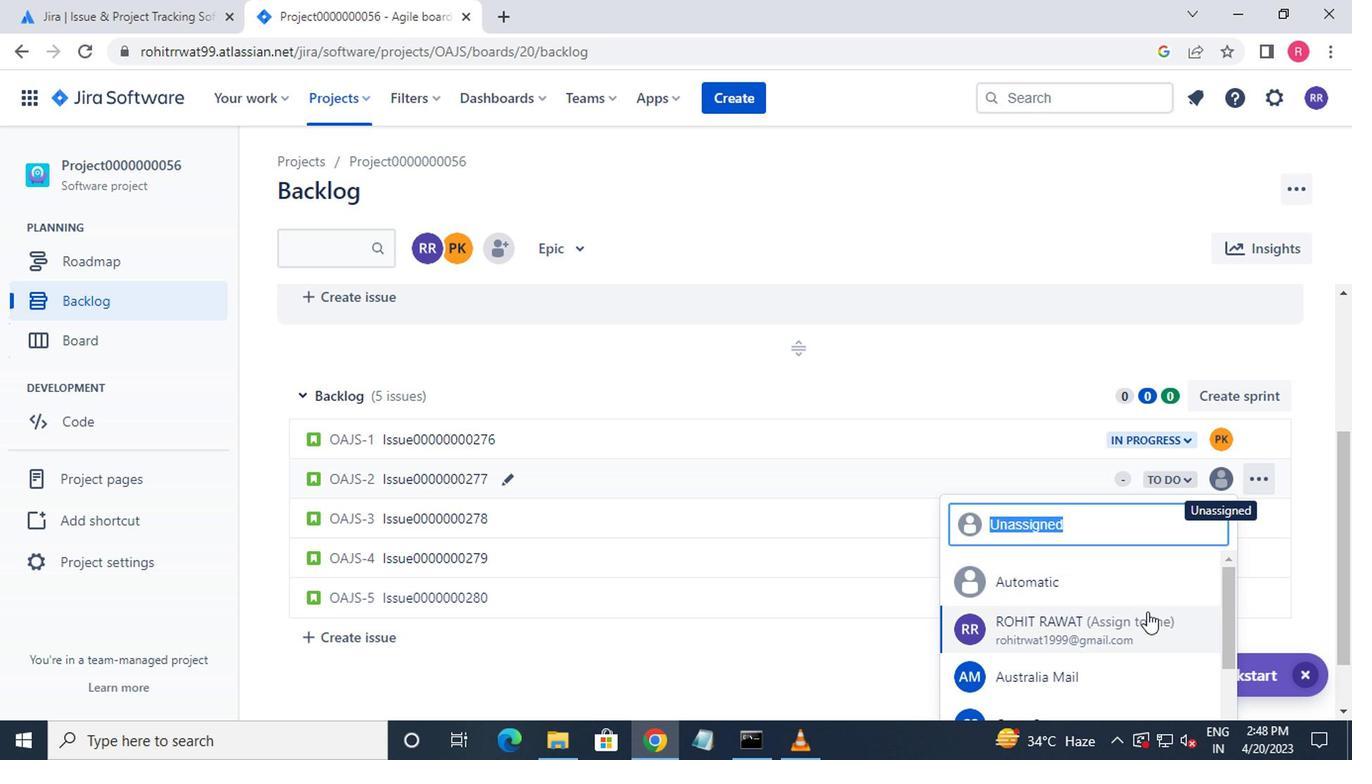 
Action: Mouse moved to (1085, 681)
Screenshot: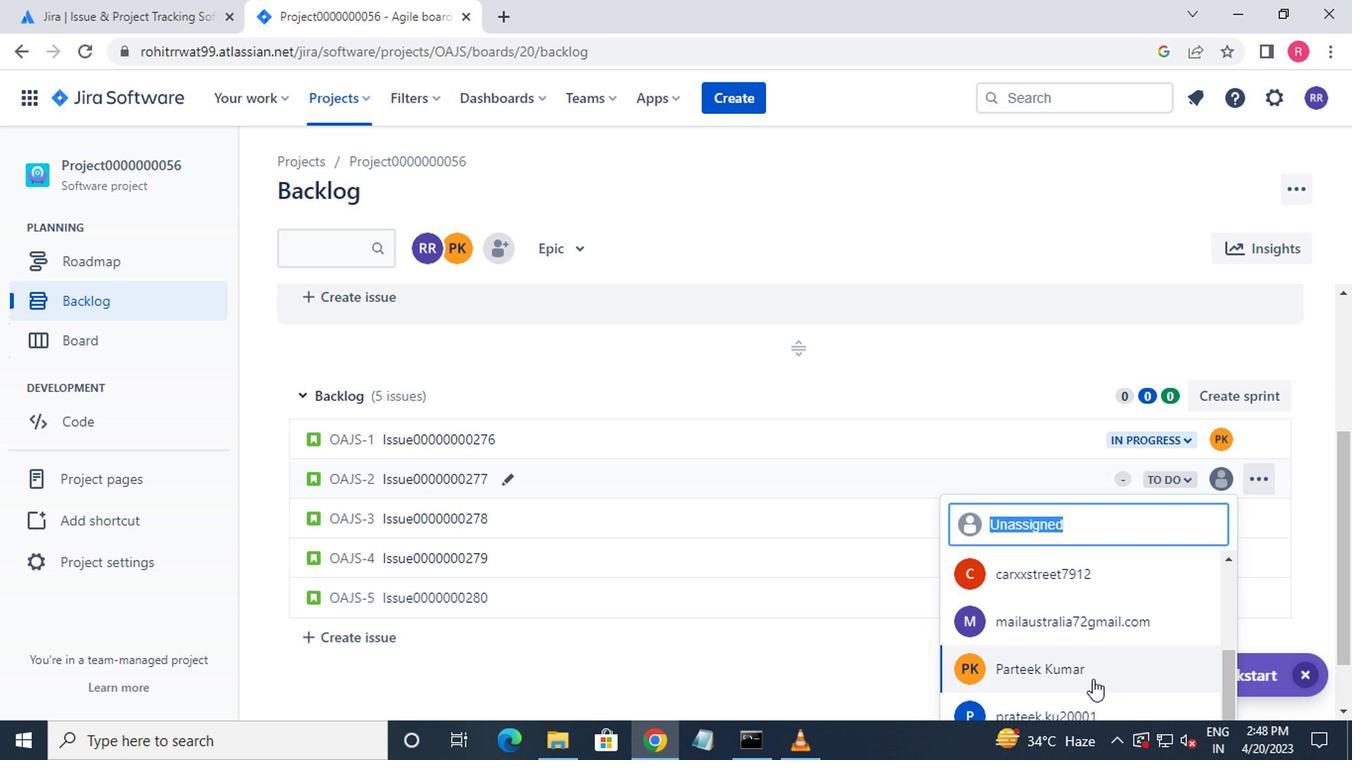 
Action: Mouse pressed left at (1085, 681)
Screenshot: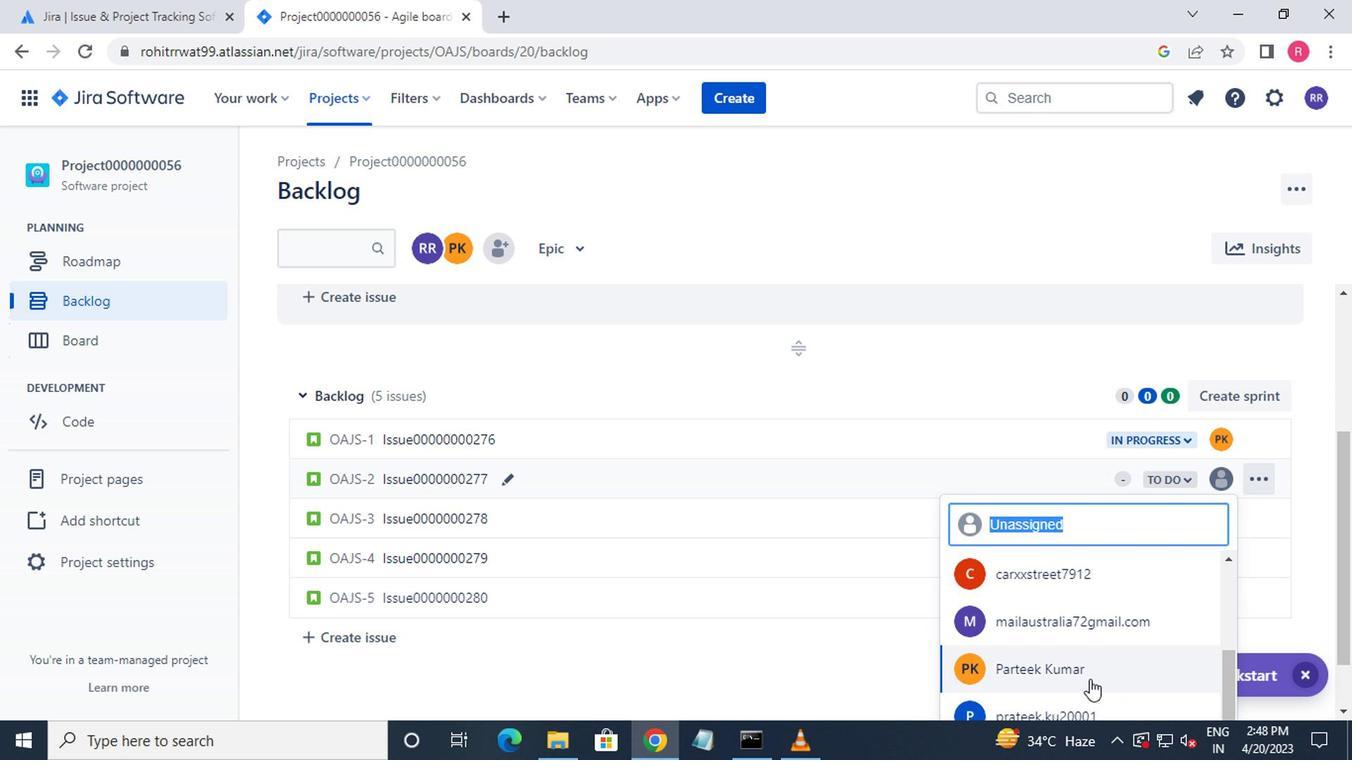 
Action: Mouse moved to (1226, 519)
Screenshot: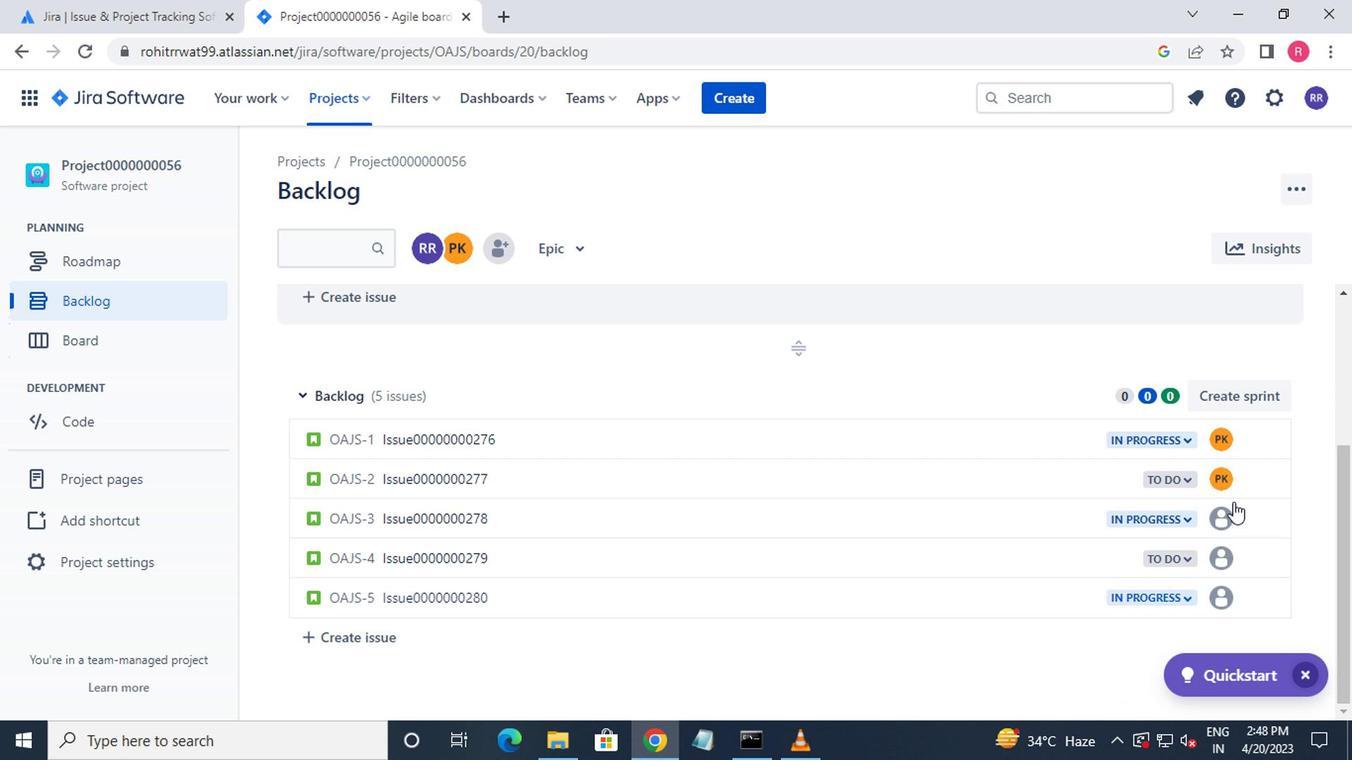 
Action: Mouse pressed left at (1226, 519)
Screenshot: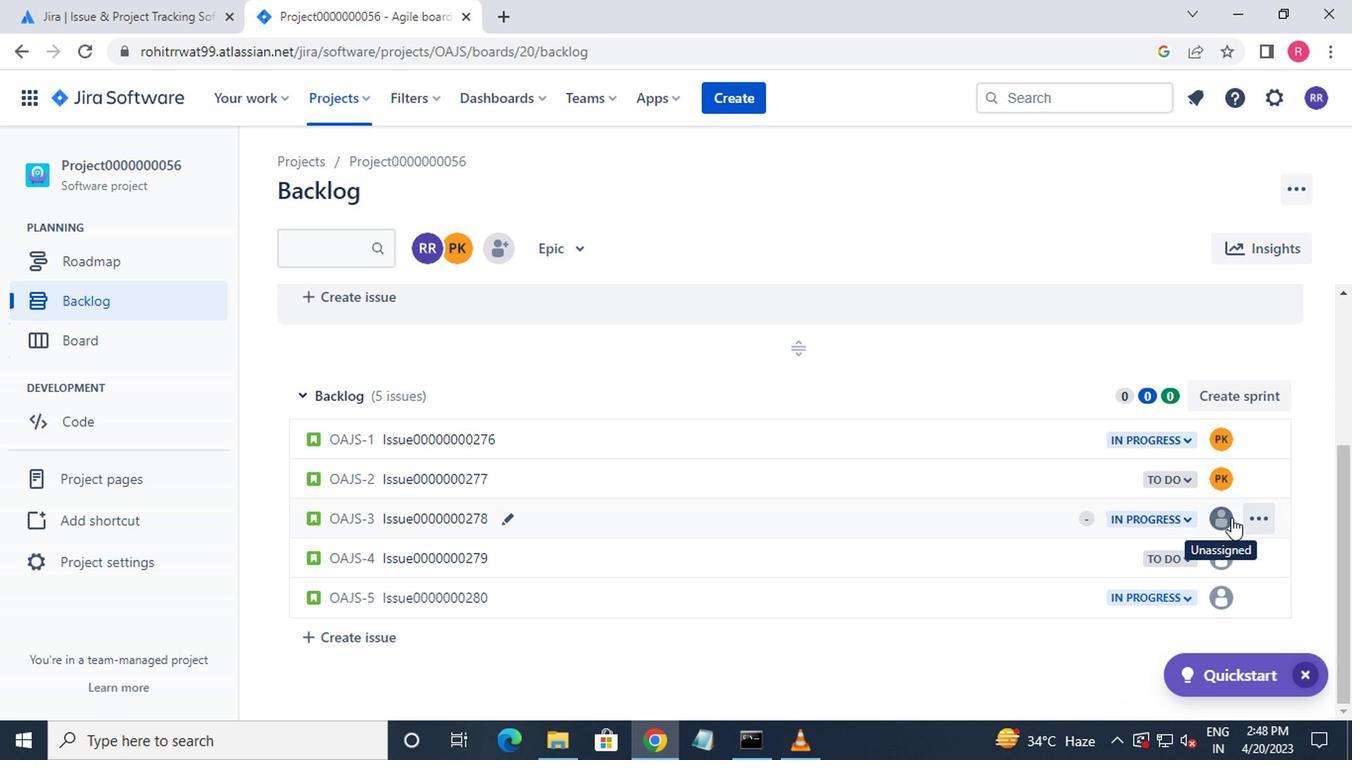 
Action: Mouse moved to (1126, 653)
Screenshot: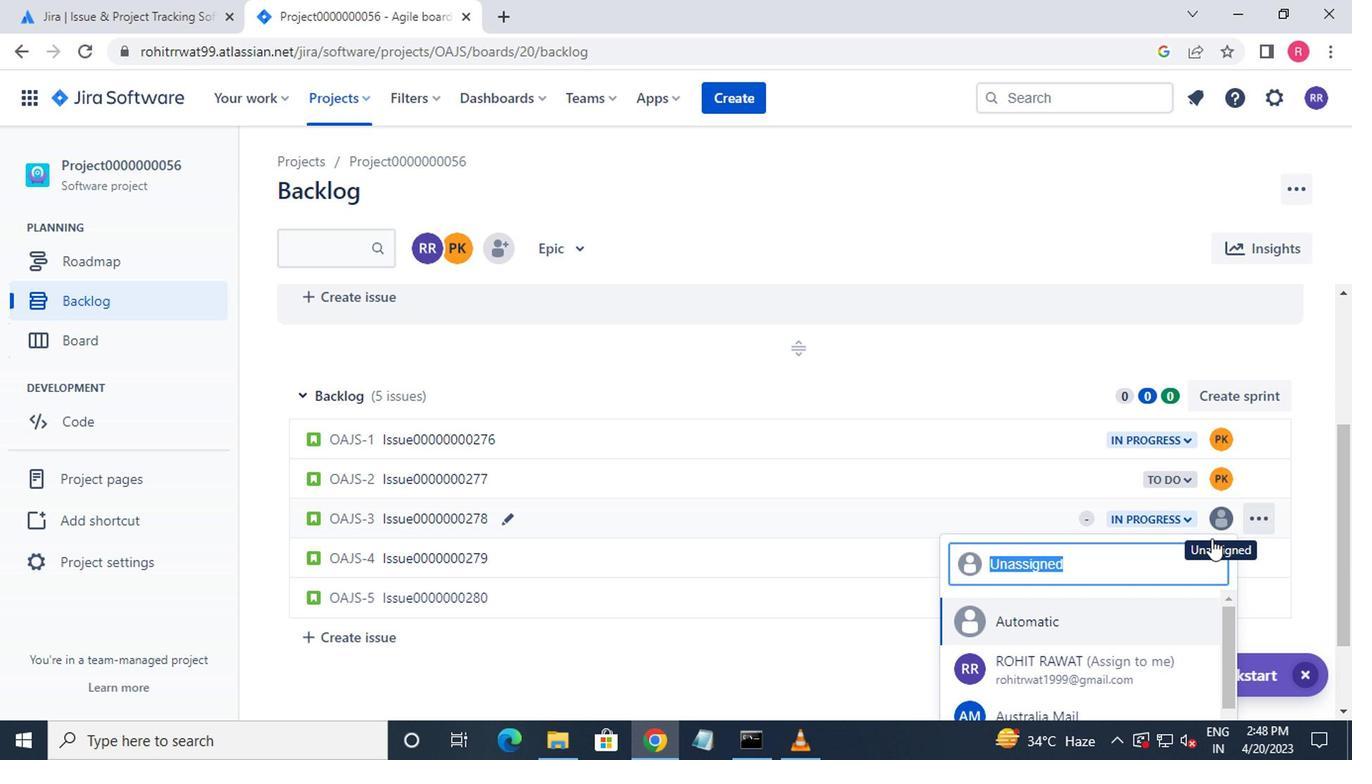 
Action: Mouse scrolled (1126, 652) with delta (0, -1)
Screenshot: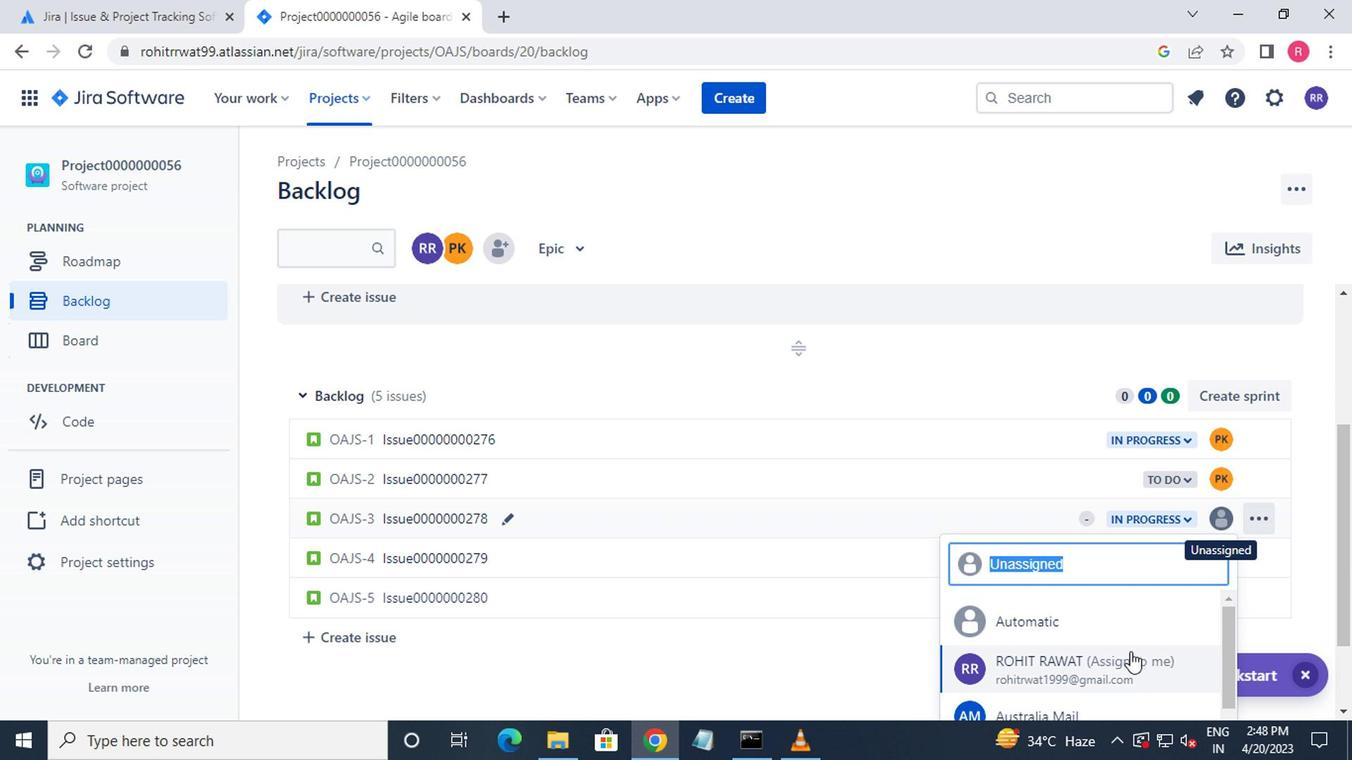 
Action: Mouse scrolled (1126, 652) with delta (0, -1)
Screenshot: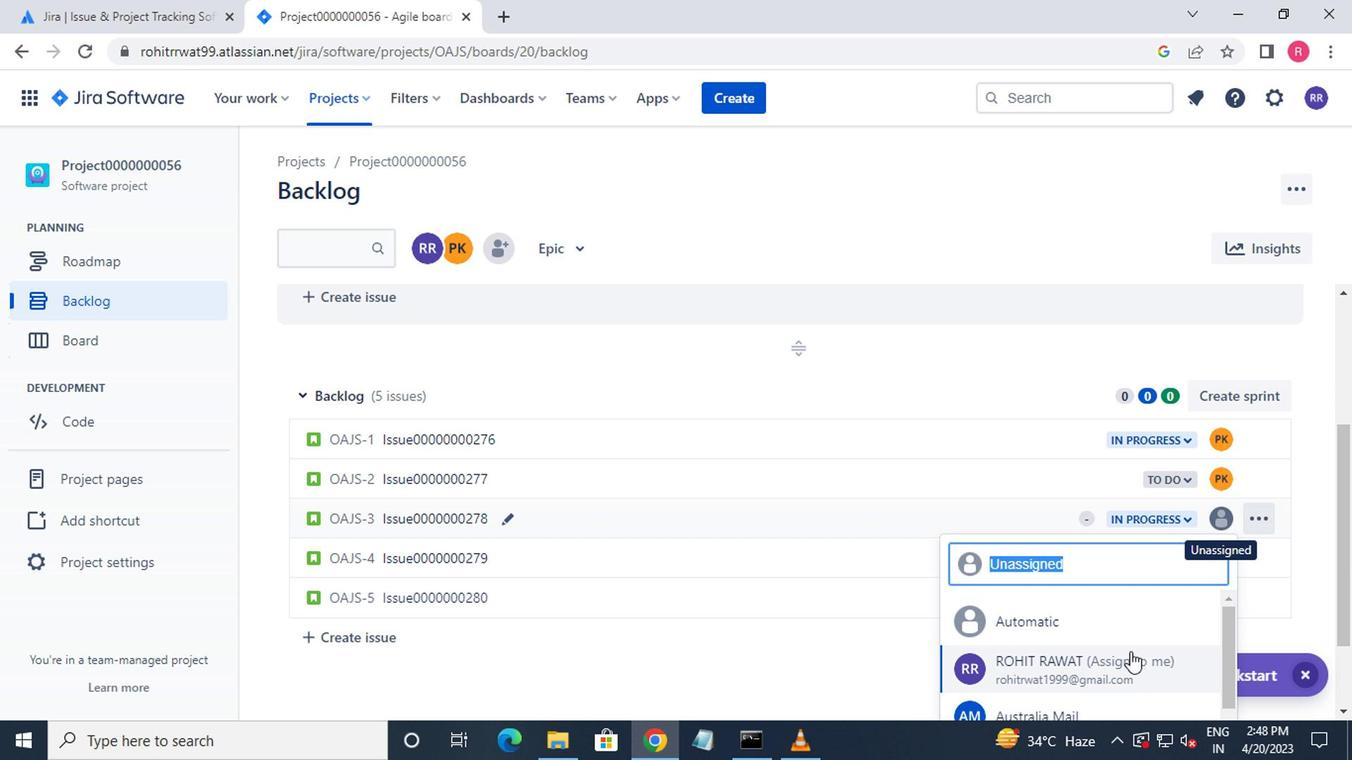 
Action: Mouse moved to (1116, 661)
Screenshot: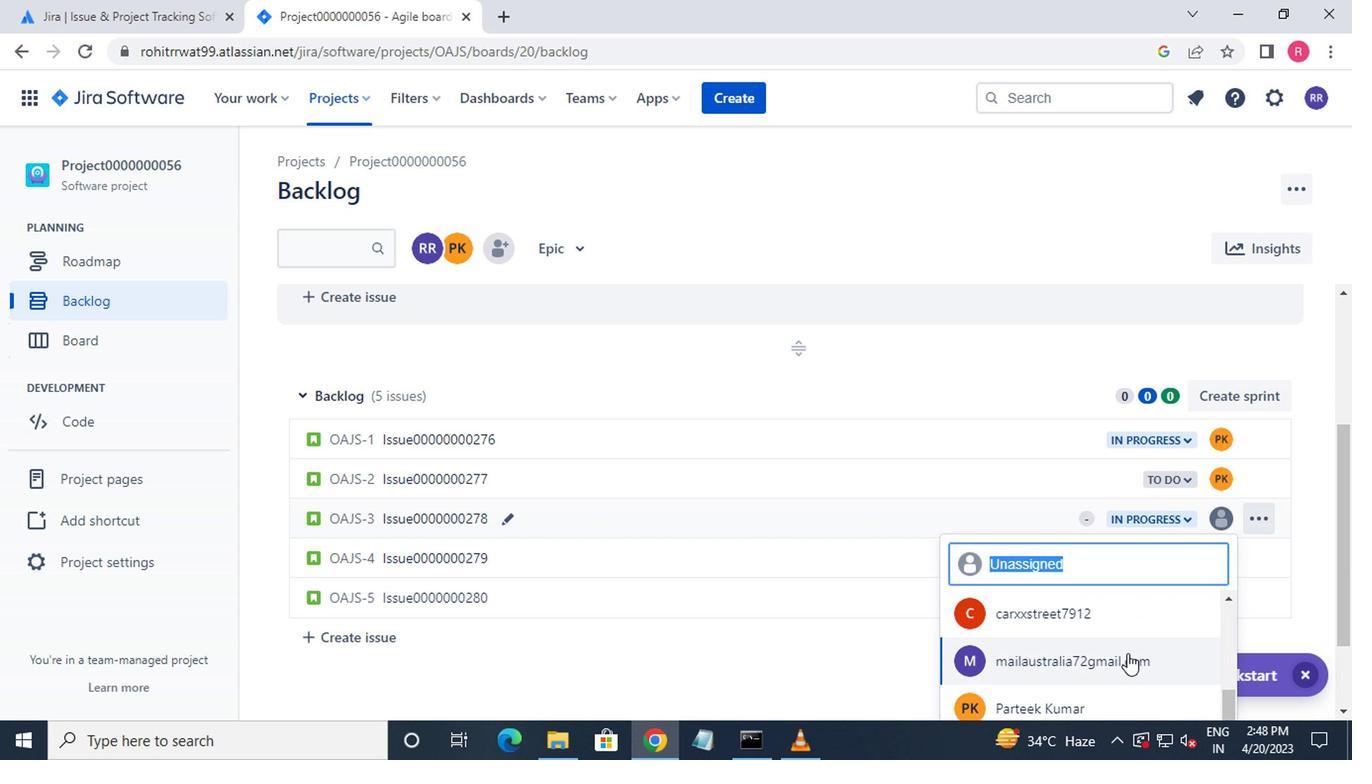 
Action: Mouse scrolled (1116, 659) with delta (0, -1)
Screenshot: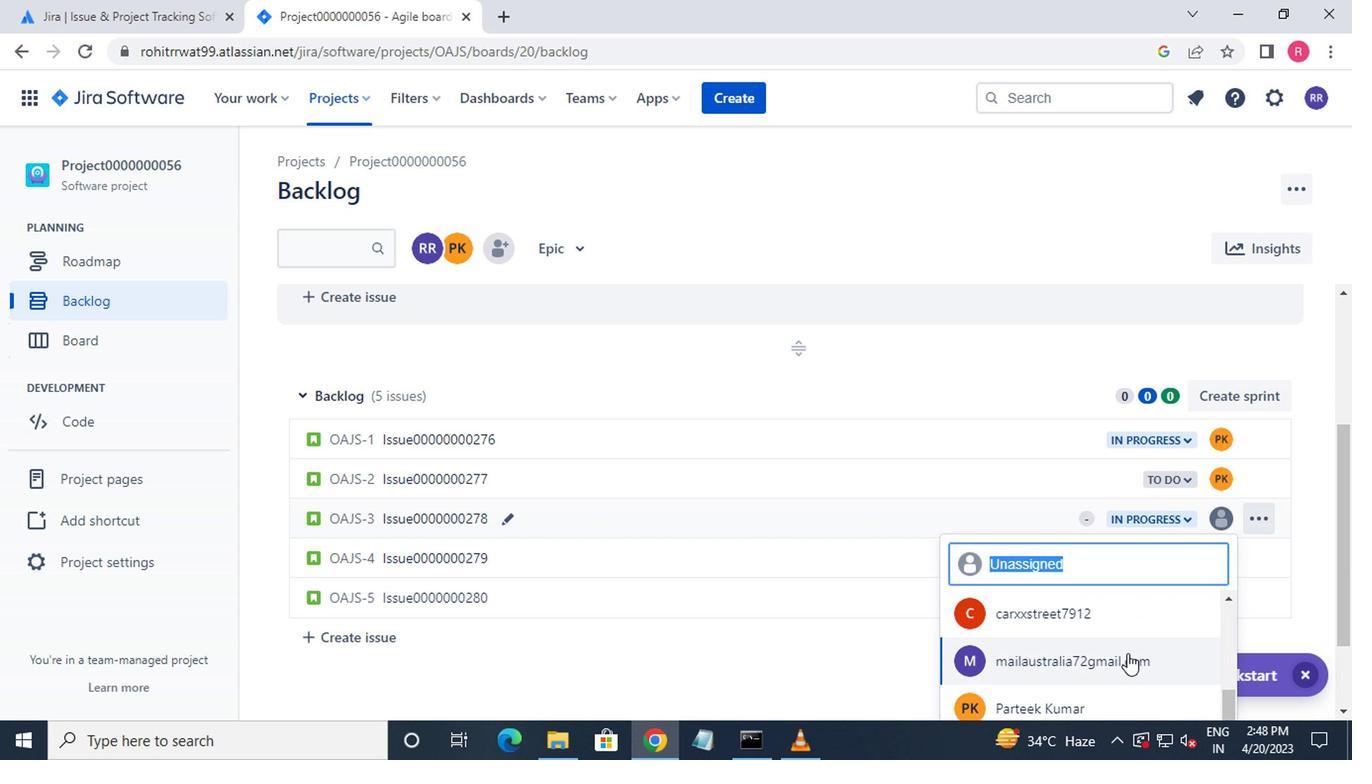 
Action: Mouse moved to (1112, 664)
Screenshot: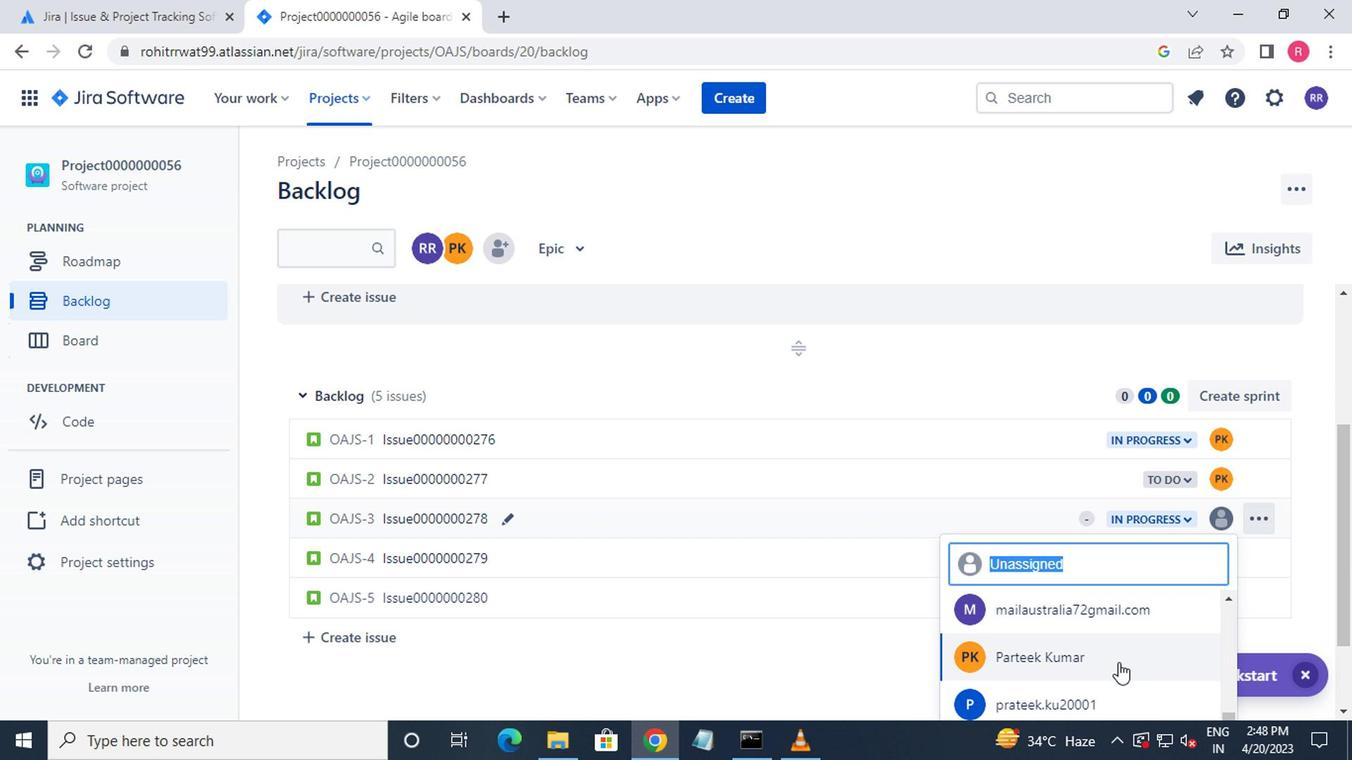 
Action: Mouse pressed left at (1112, 664)
Screenshot: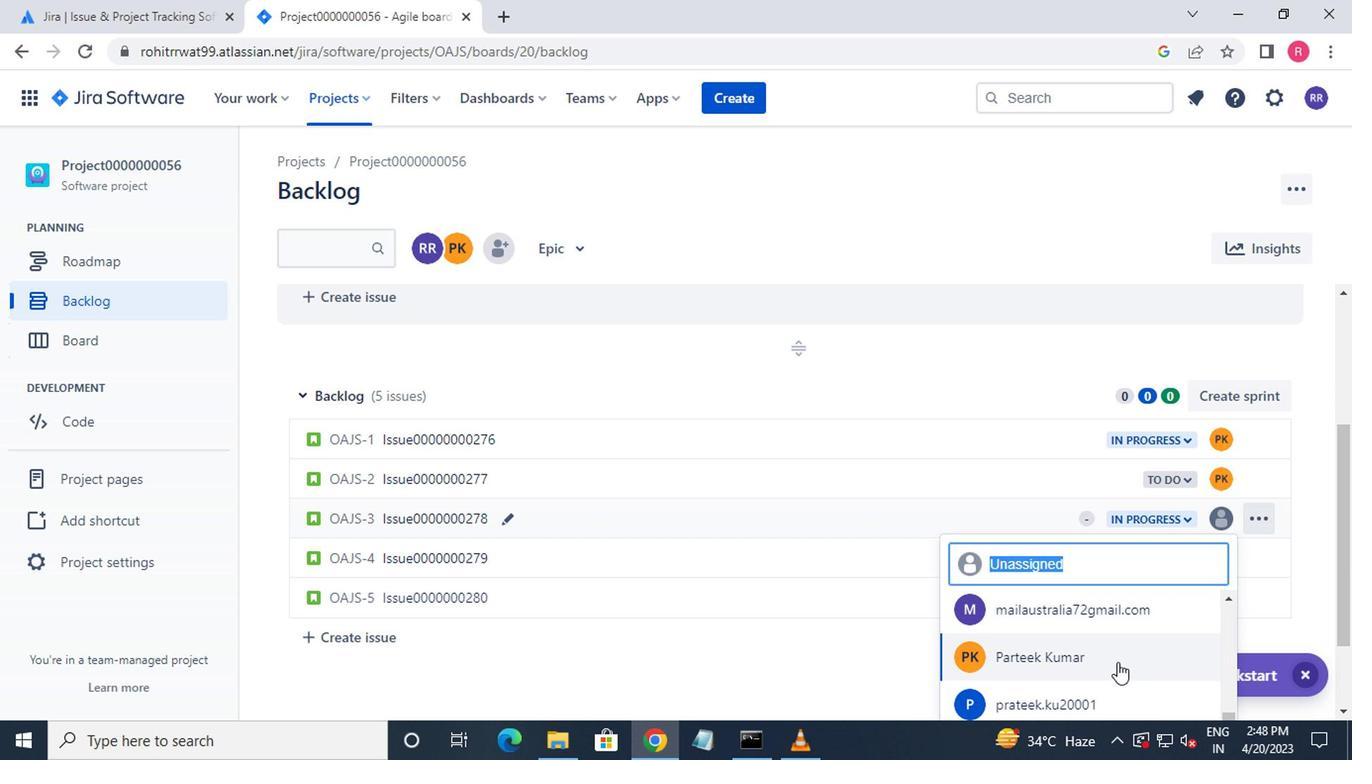 
Action: Mouse moved to (1214, 570)
Screenshot: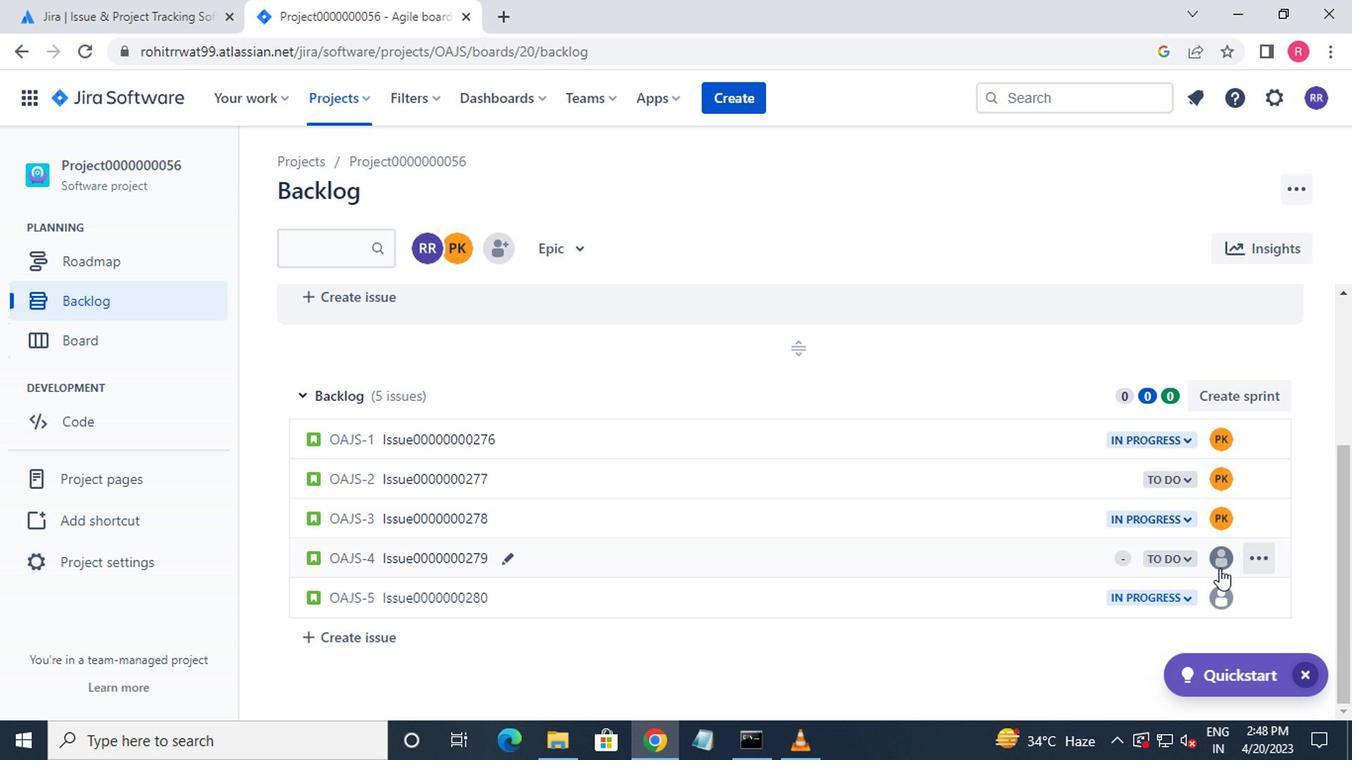 
Action: Mouse pressed left at (1214, 570)
Screenshot: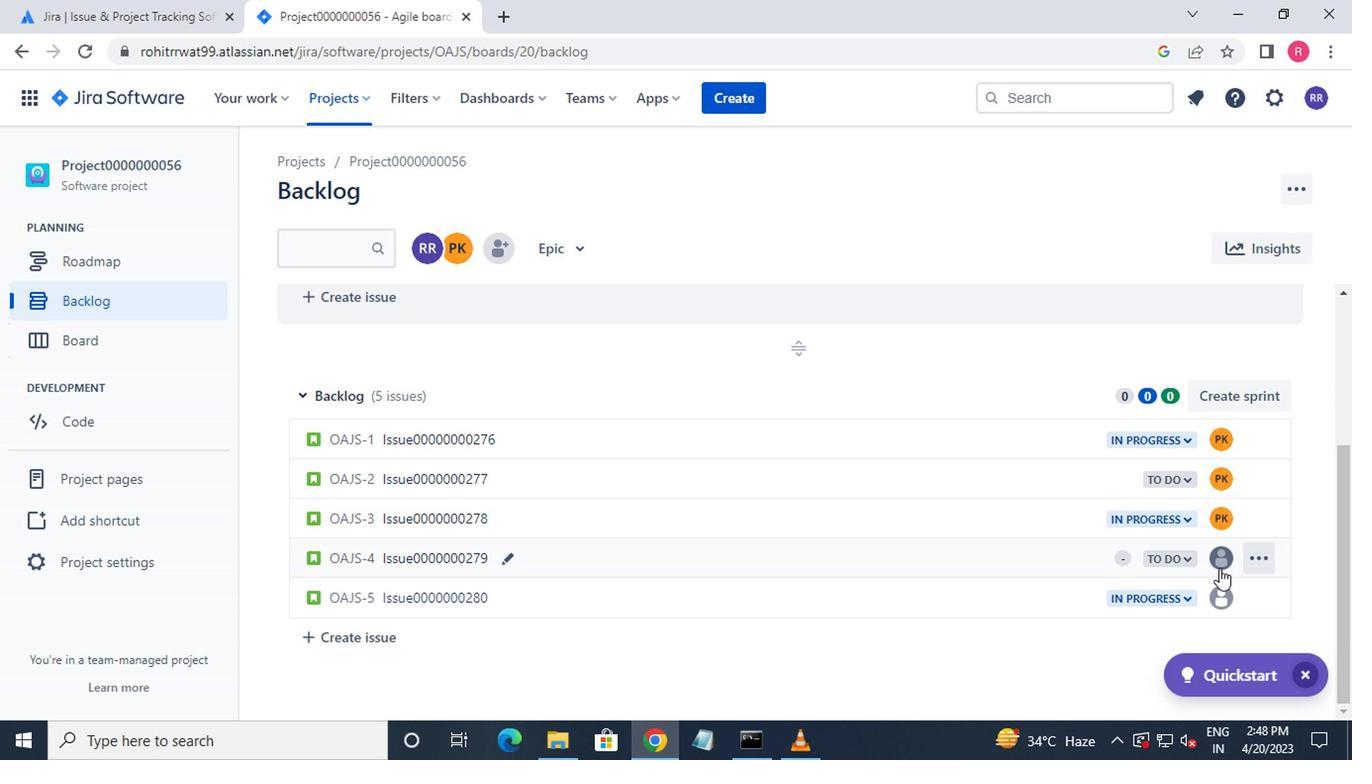 
Action: Mouse moved to (1164, 651)
Screenshot: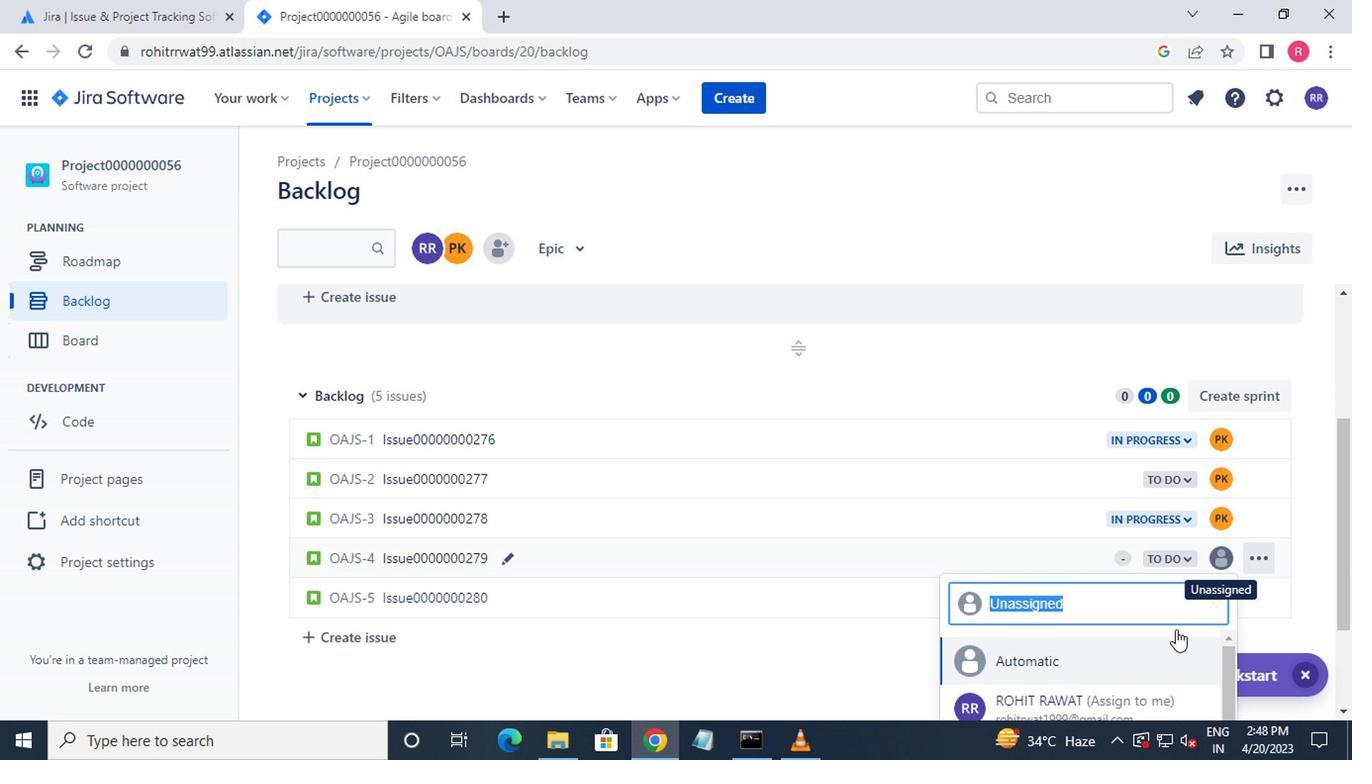 
Action: Mouse scrolled (1164, 650) with delta (0, -1)
Screenshot: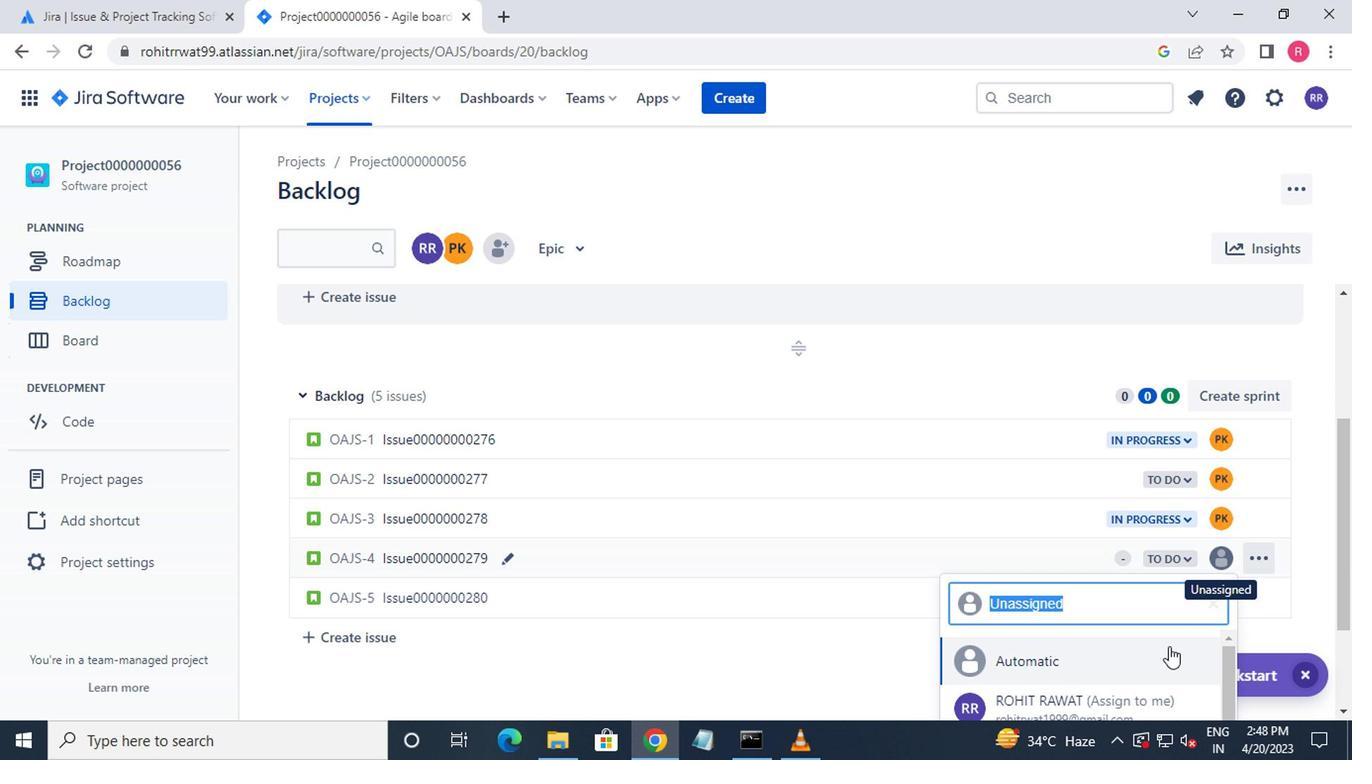
Action: Mouse scrolled (1164, 650) with delta (0, -1)
Screenshot: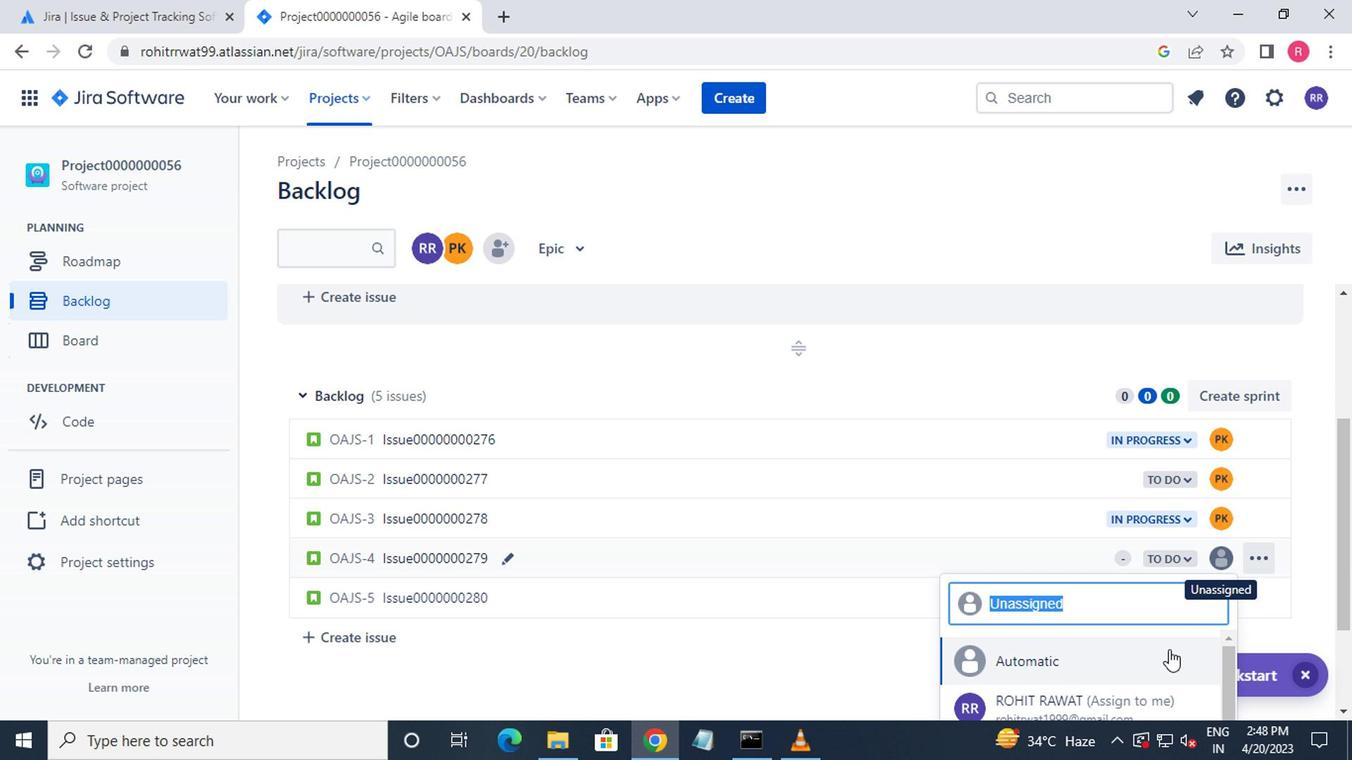 
Action: Mouse moved to (1126, 676)
Screenshot: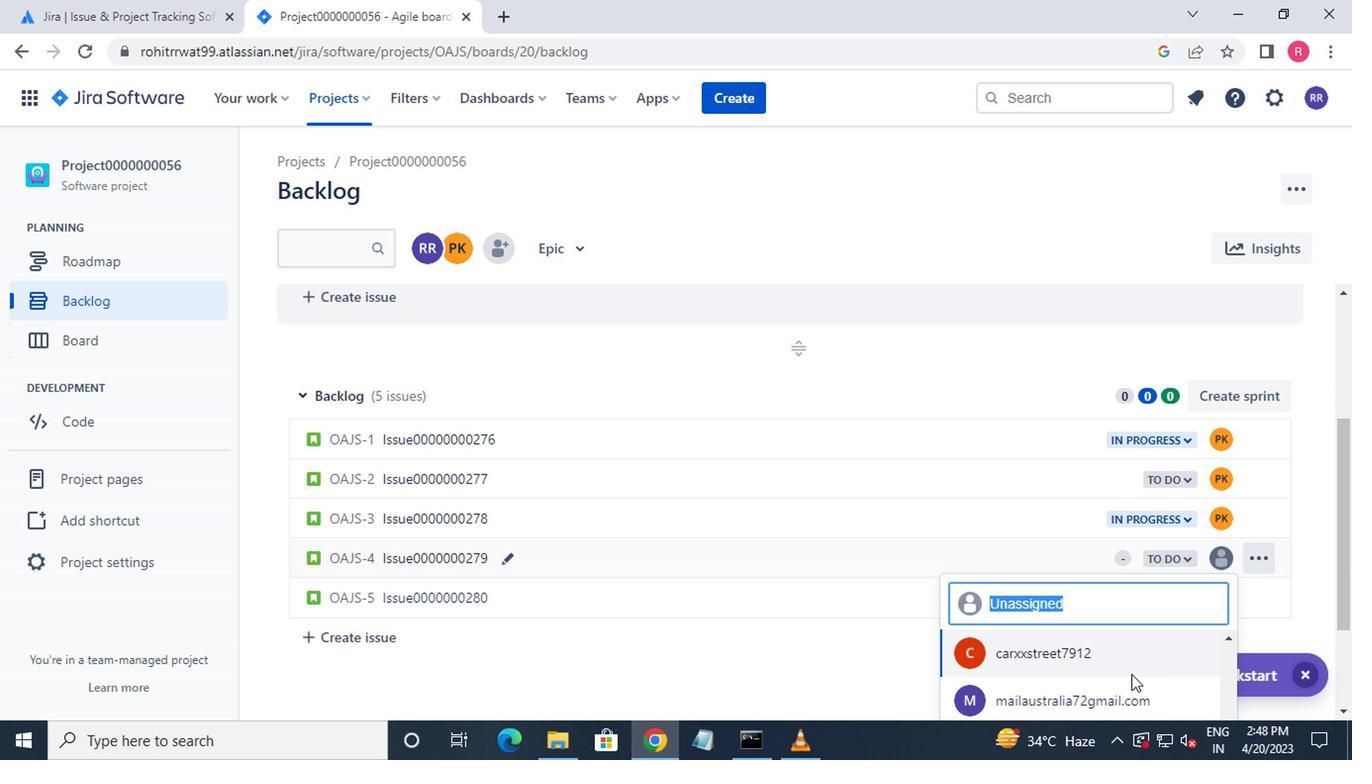 
Action: Mouse scrolled (1126, 676) with delta (0, 0)
Screenshot: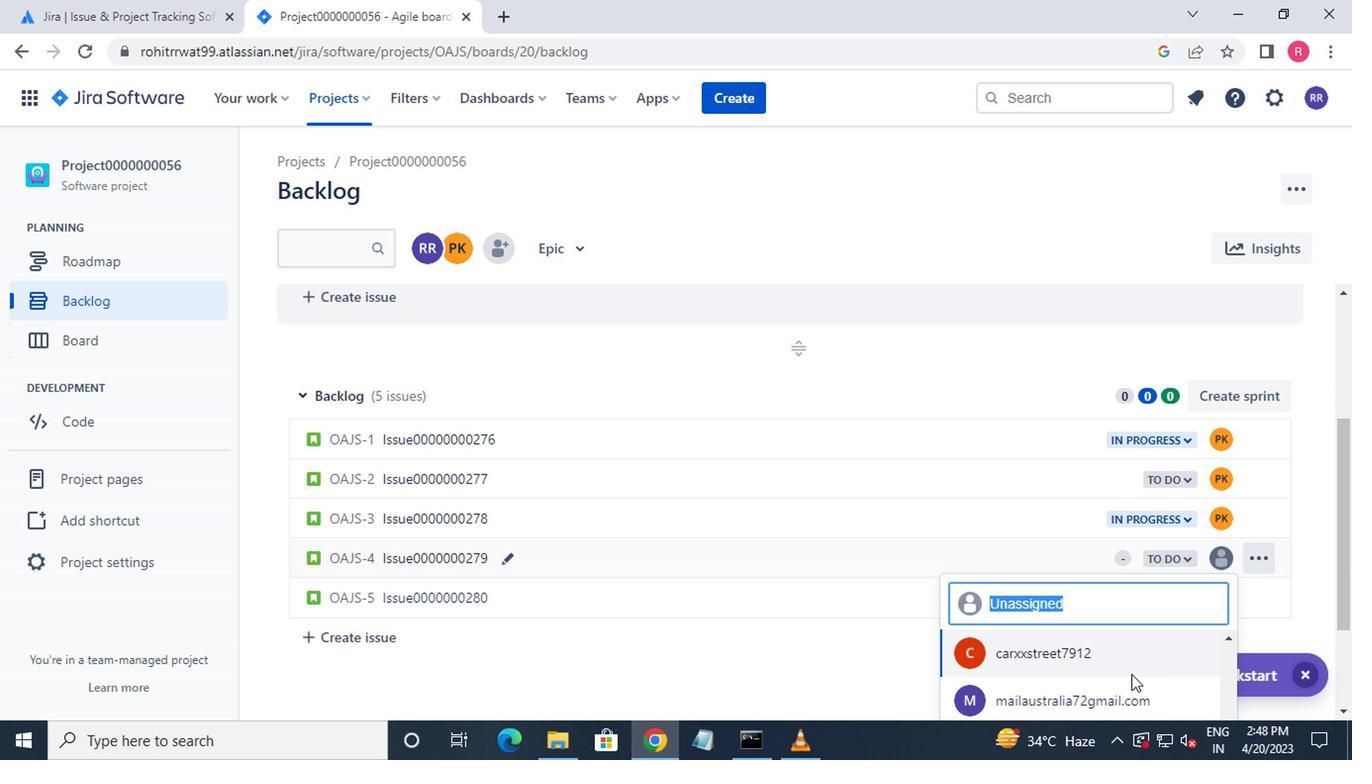 
Action: Mouse scrolled (1126, 676) with delta (0, 0)
Screenshot: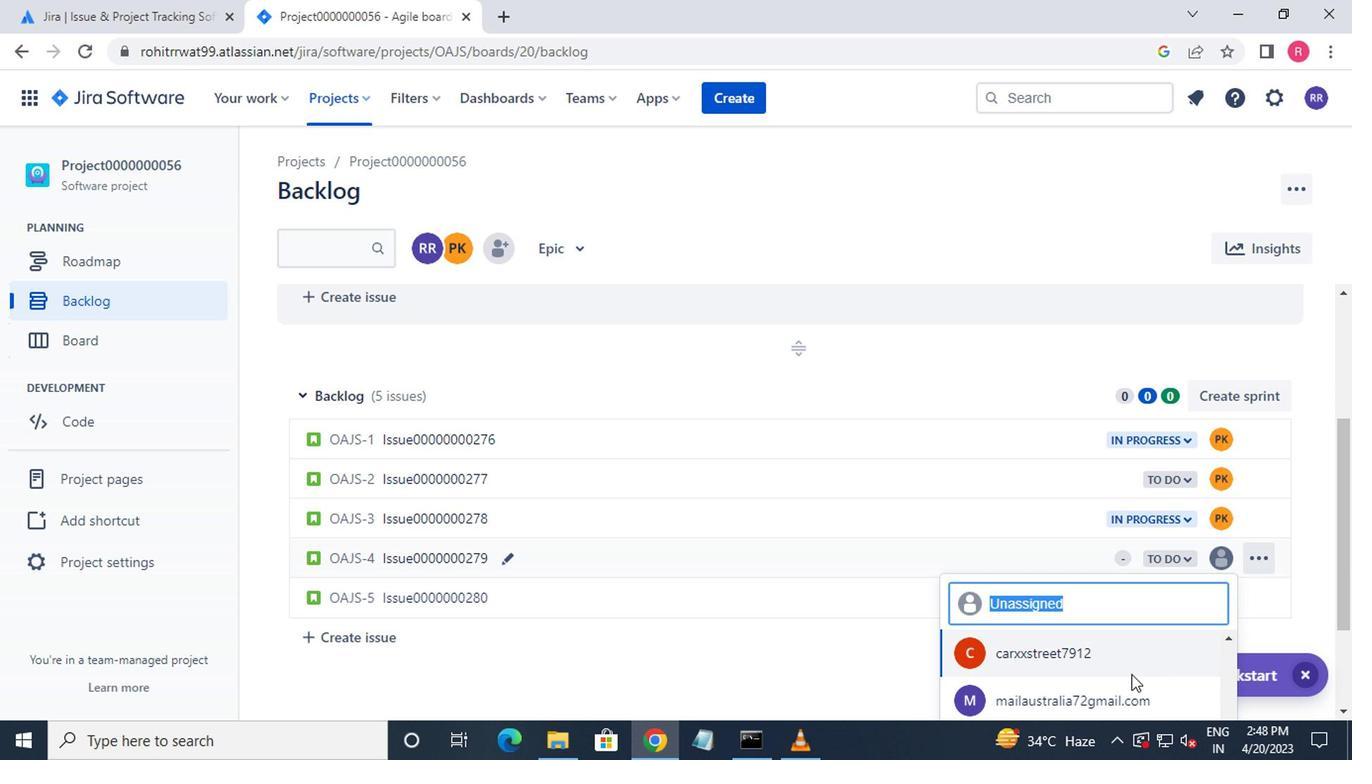 
Action: Mouse moved to (1086, 697)
Screenshot: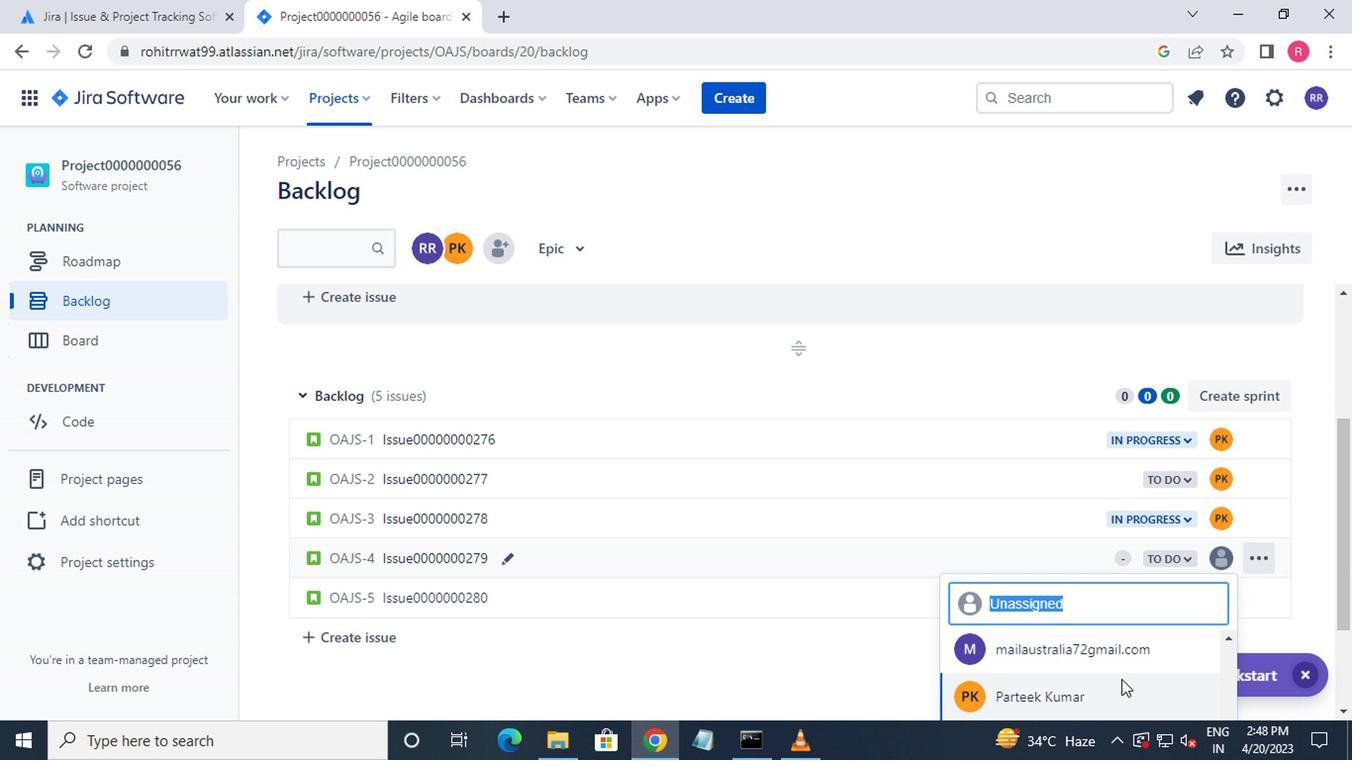 
Action: Mouse scrolled (1086, 696) with delta (0, -1)
Screenshot: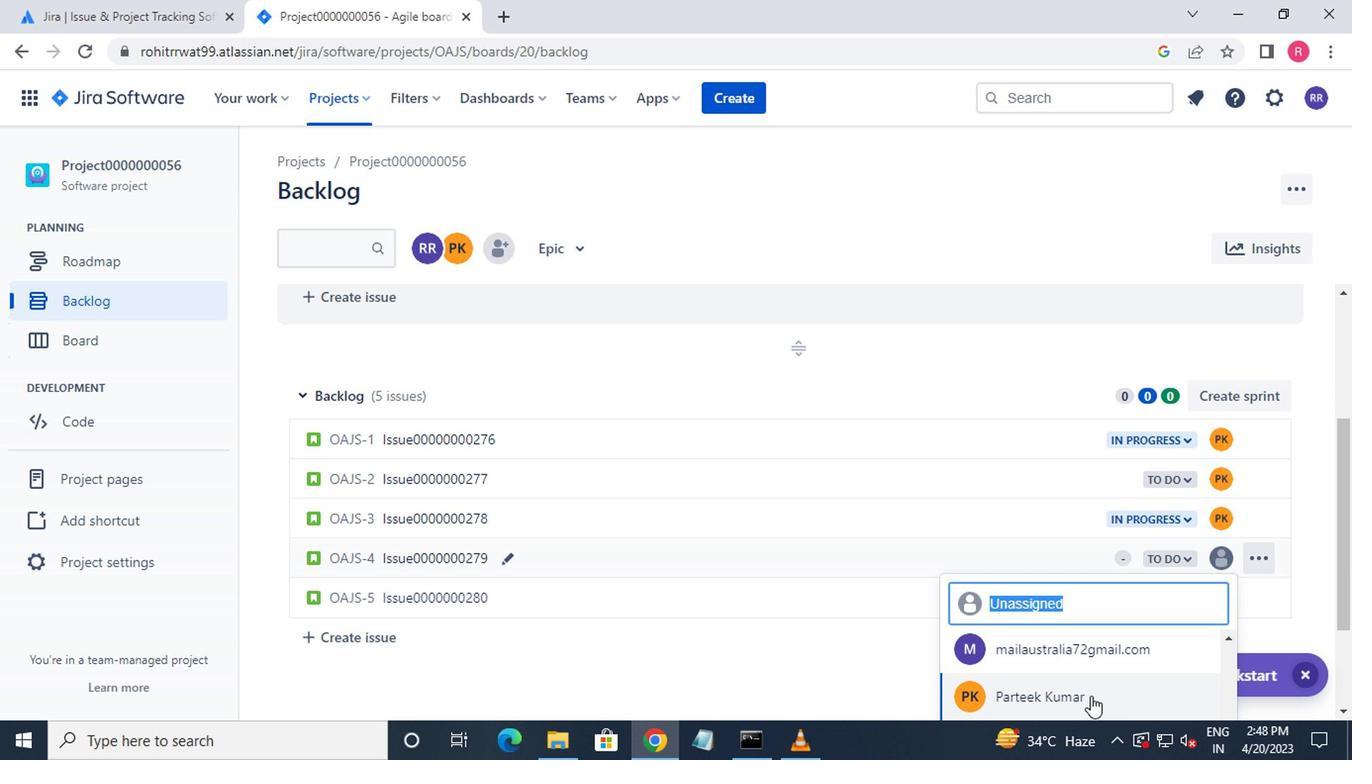 
Action: Mouse scrolled (1086, 696) with delta (0, -1)
Screenshot: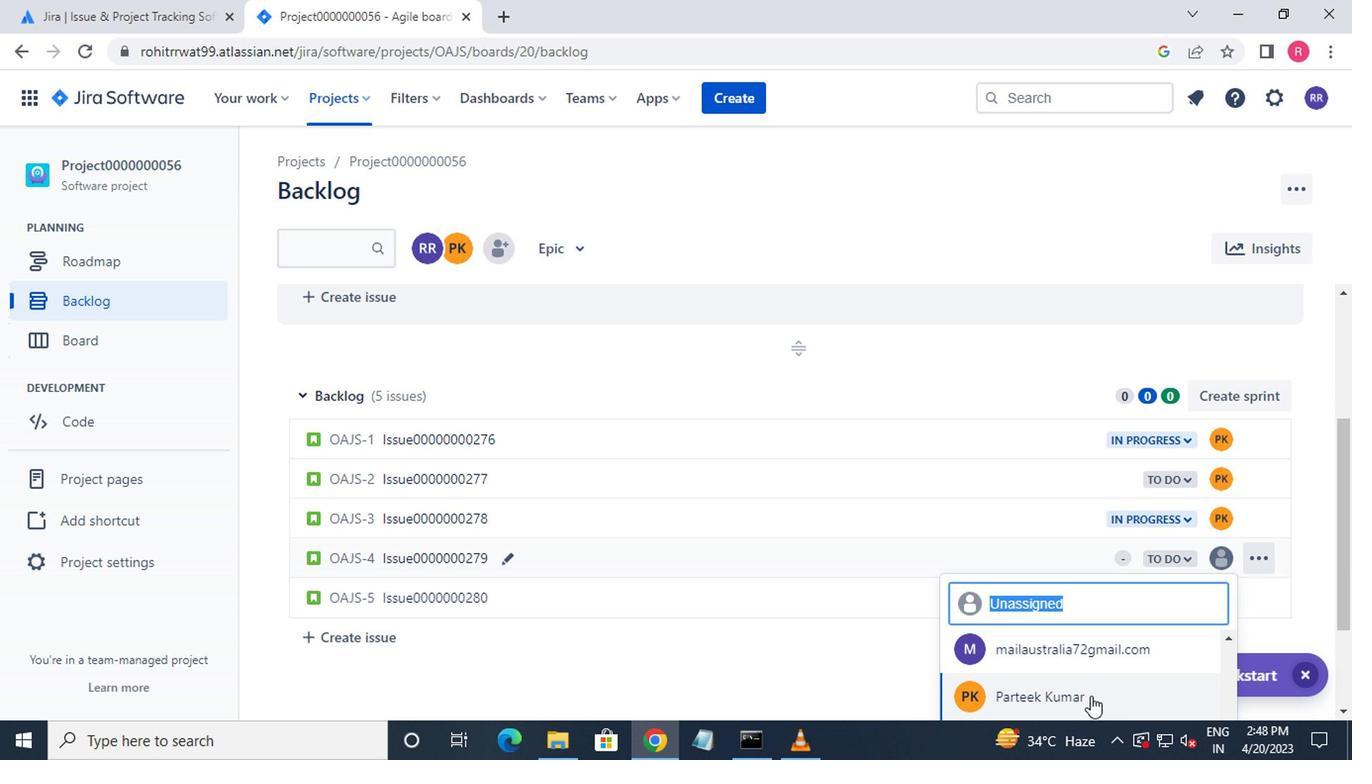 
Action: Mouse moved to (1099, 659)
Screenshot: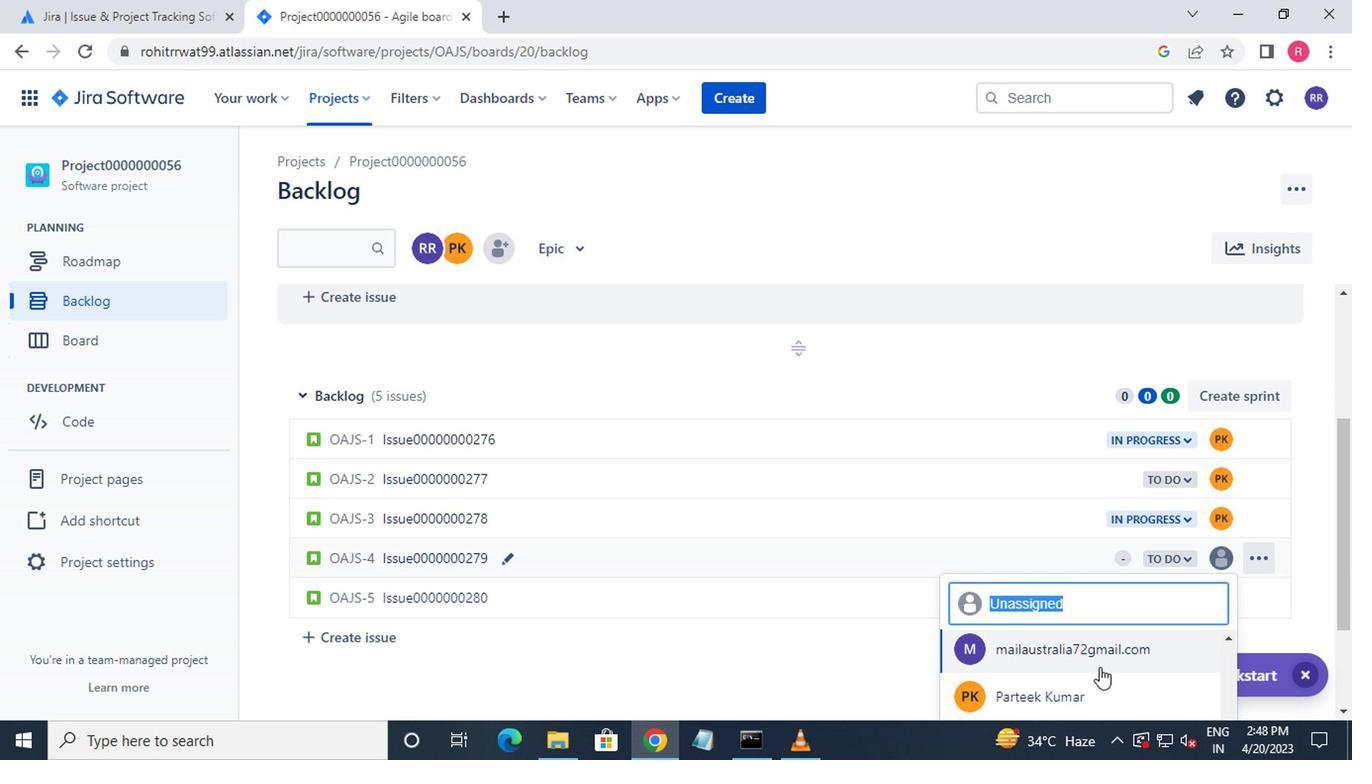 
Action: Key pressed v
Screenshot: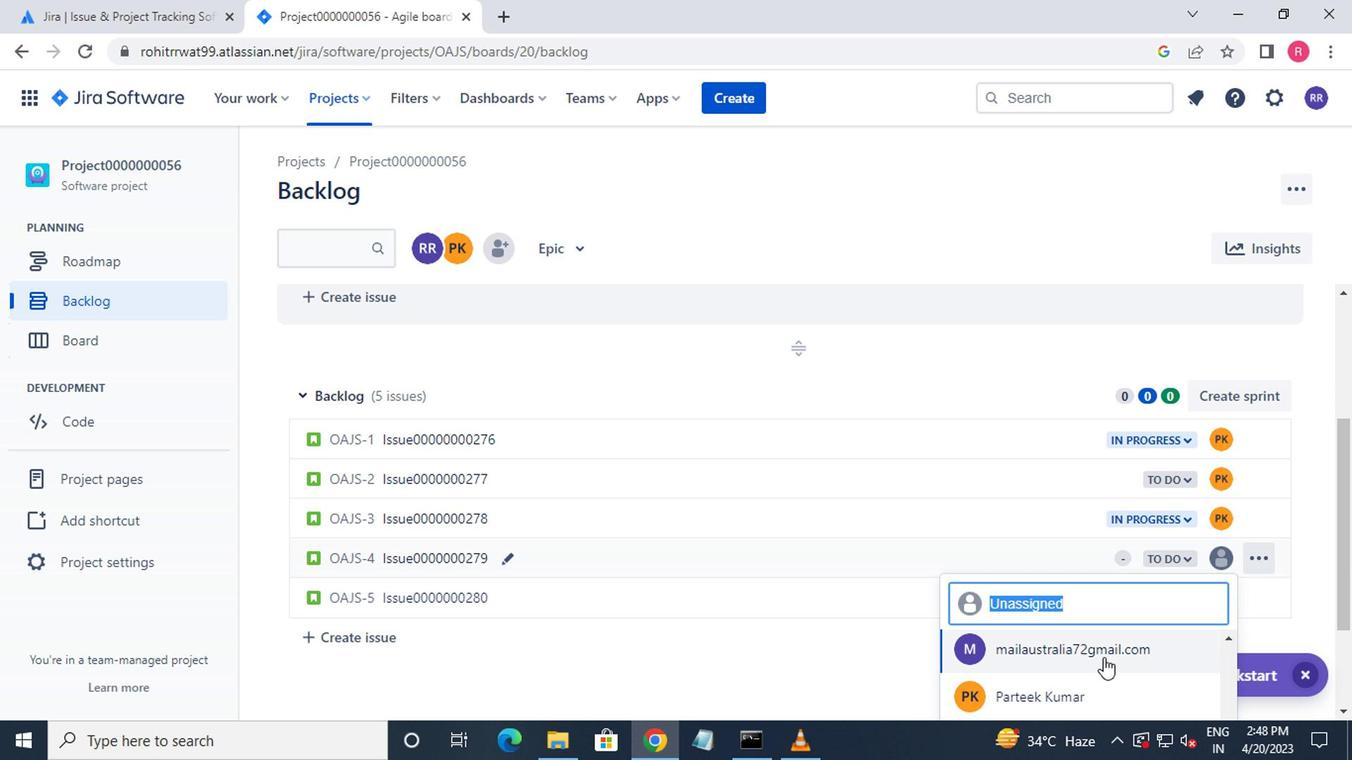 
Action: Mouse moved to (1097, 654)
Screenshot: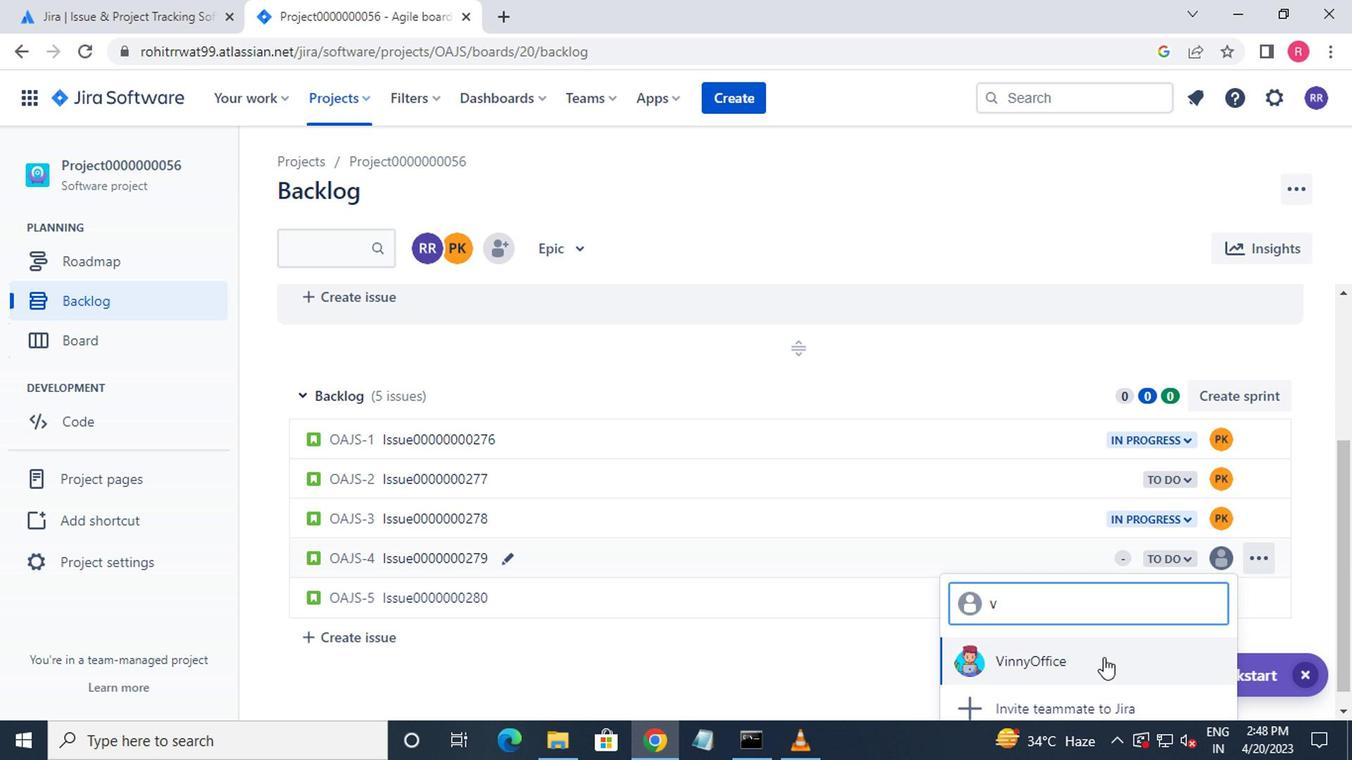 
Action: Mouse pressed left at (1097, 654)
Screenshot: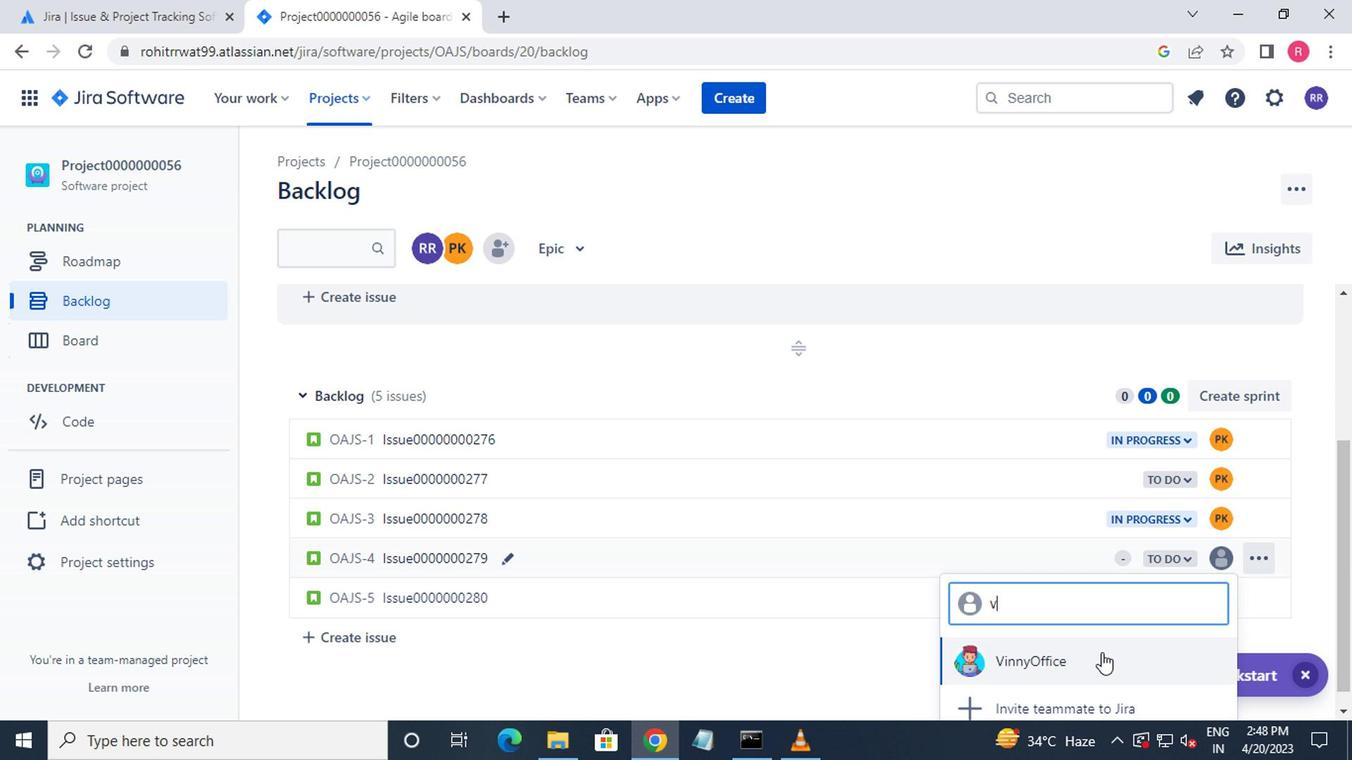 
Action: Mouse moved to (1106, 630)
Screenshot: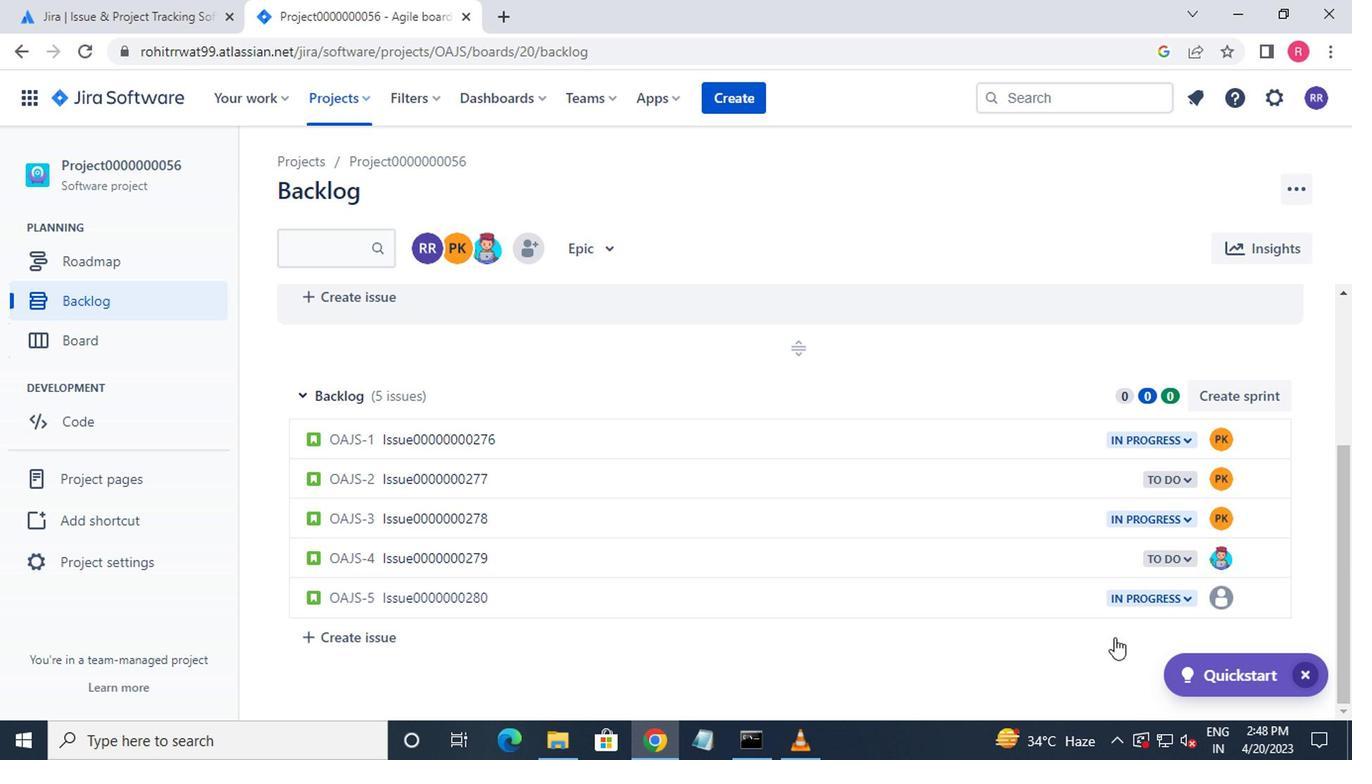 
Action: Mouse scrolled (1106, 629) with delta (0, 0)
Screenshot: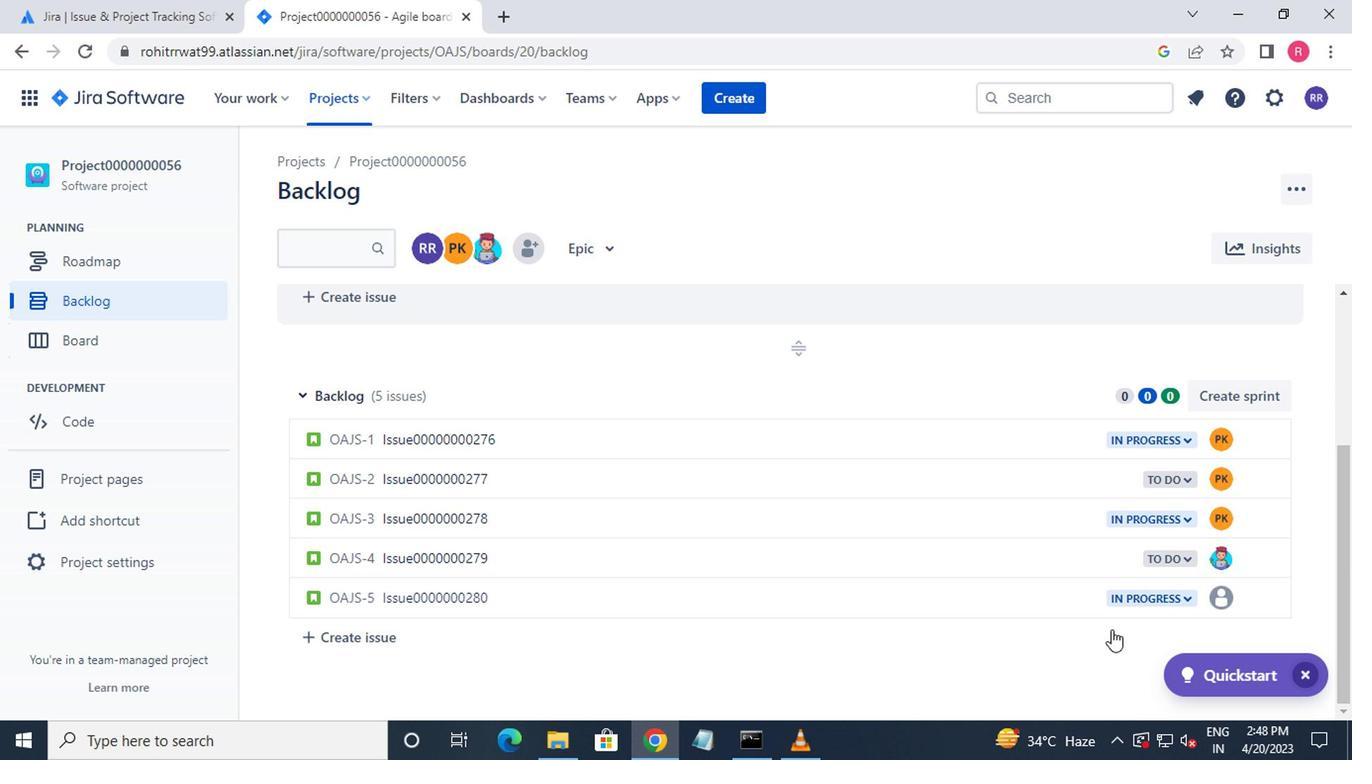 
Action: Mouse moved to (1220, 593)
Screenshot: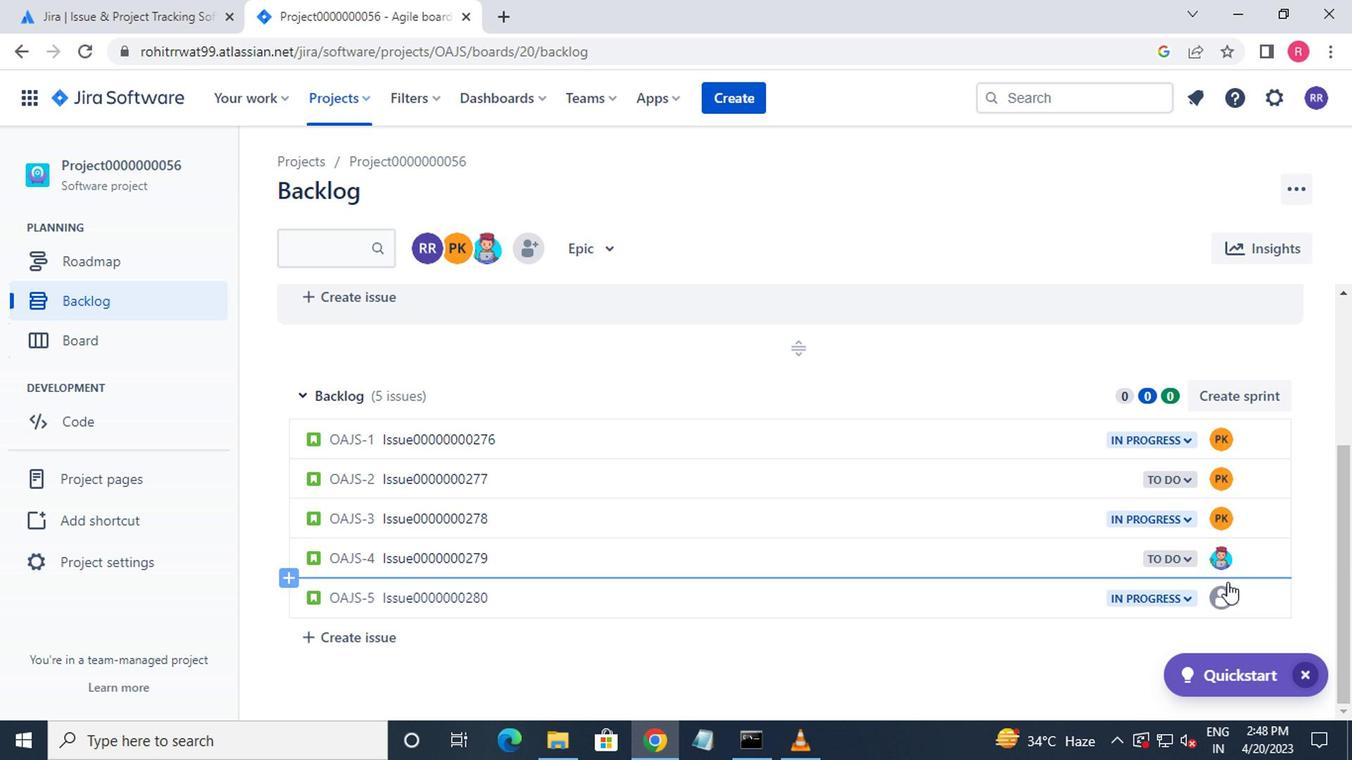 
Action: Mouse pressed left at (1220, 593)
Screenshot: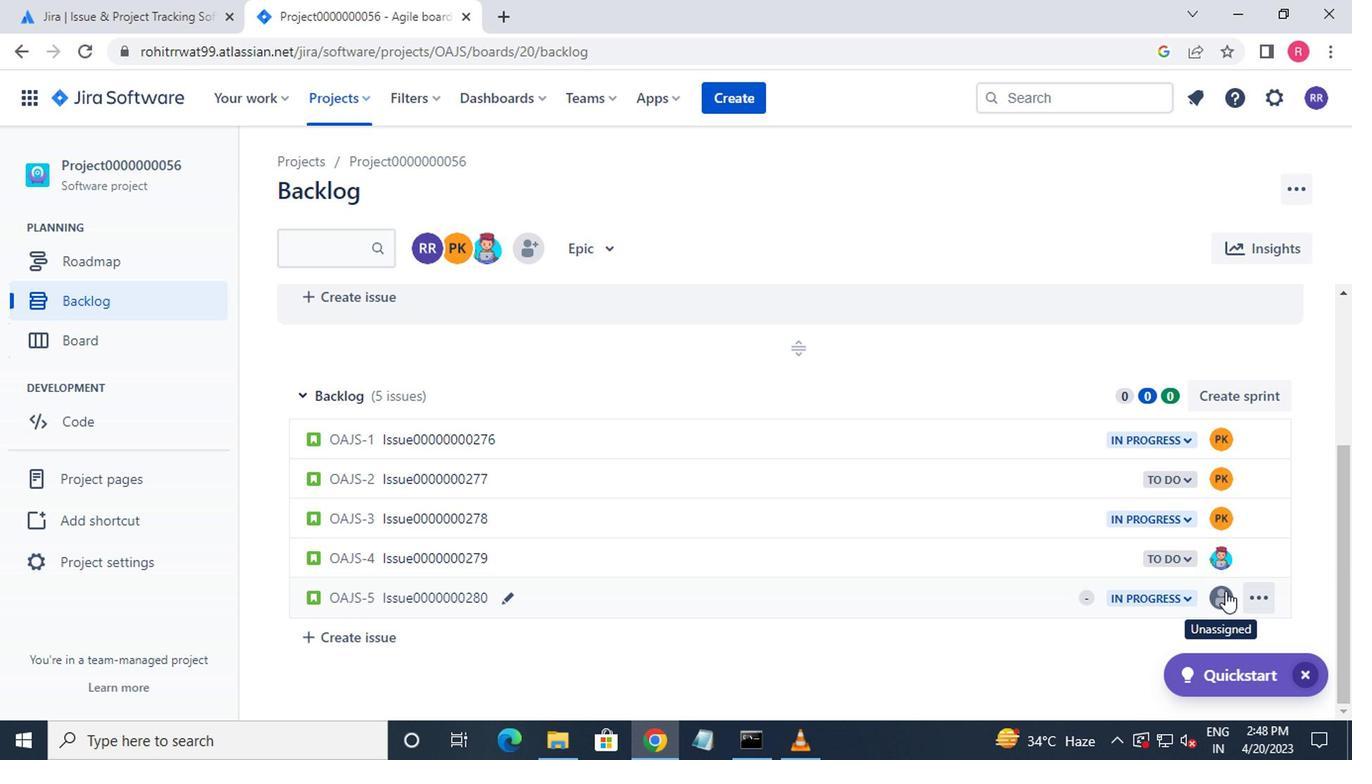 
Action: Mouse moved to (1212, 605)
Screenshot: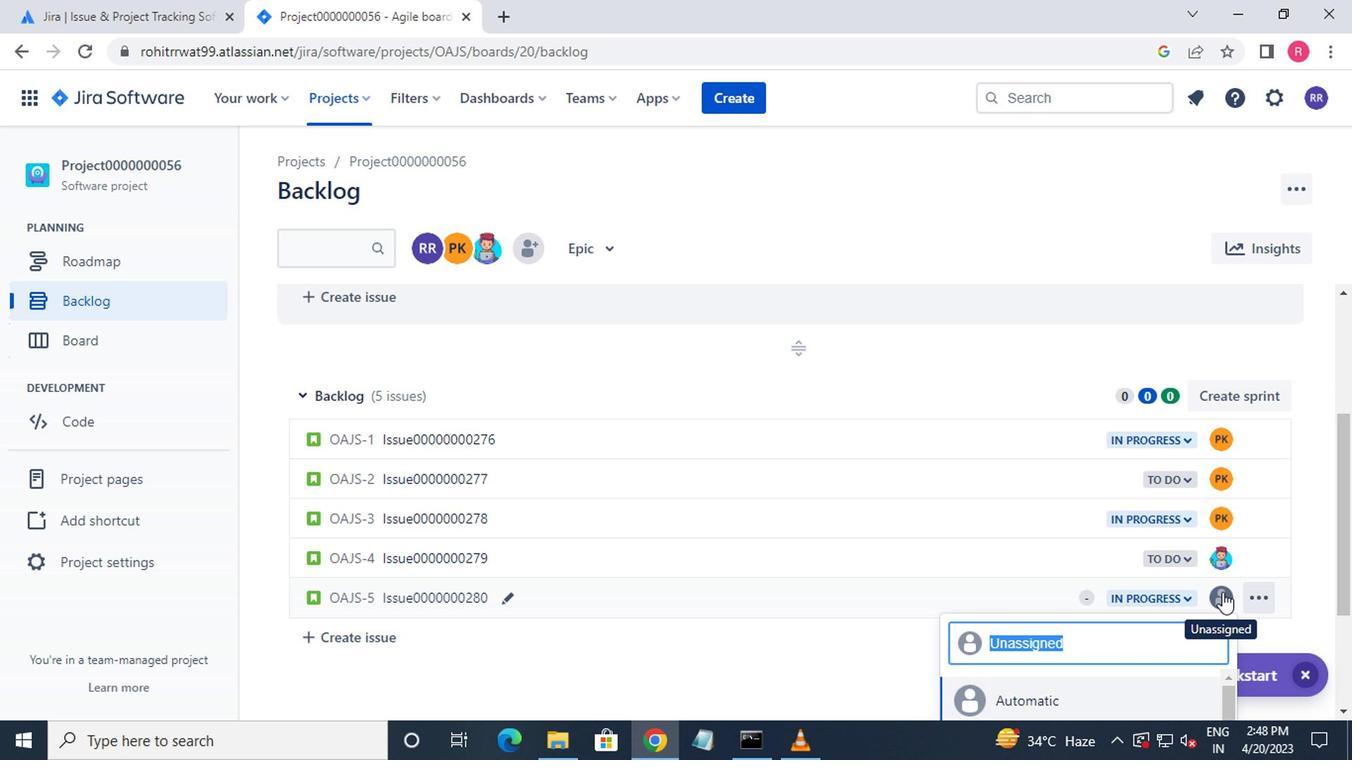 
Action: Key pressed v
Screenshot: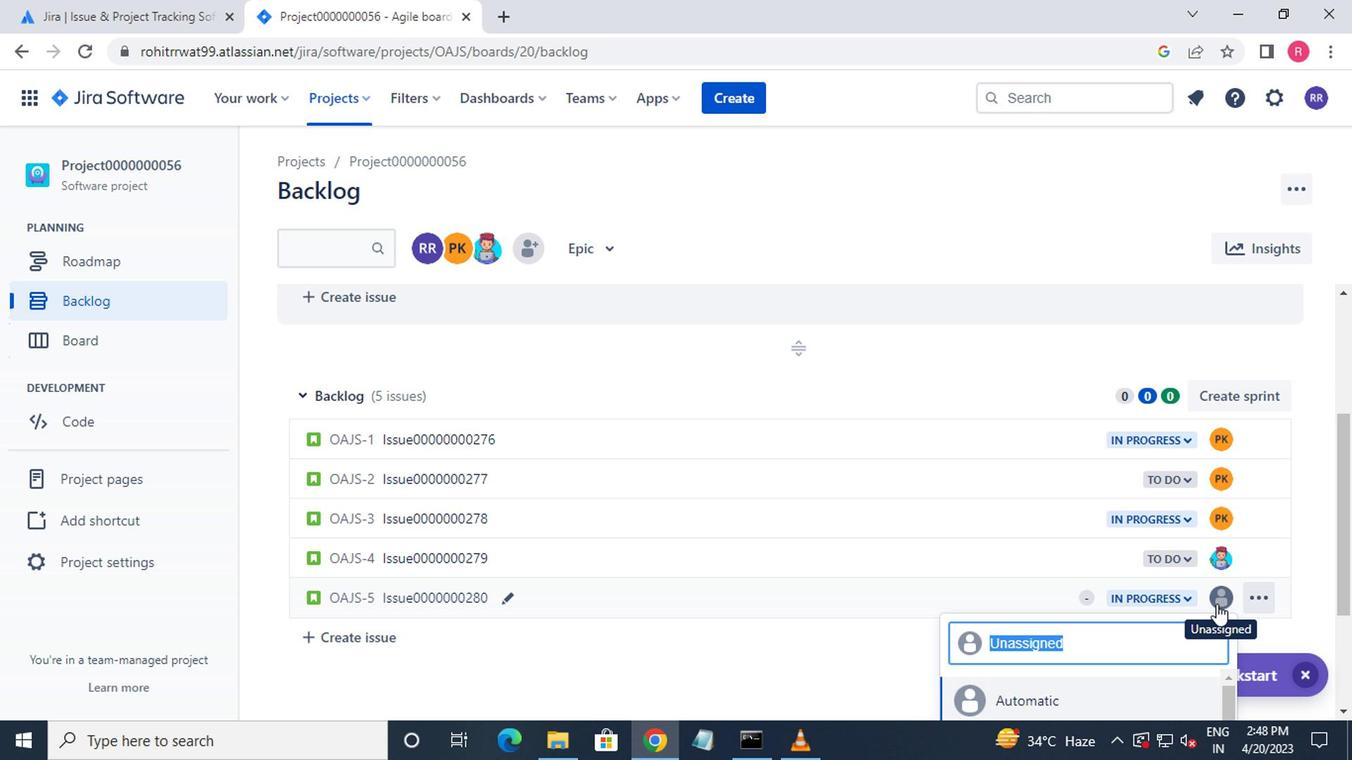 
Action: Mouse moved to (1059, 693)
Screenshot: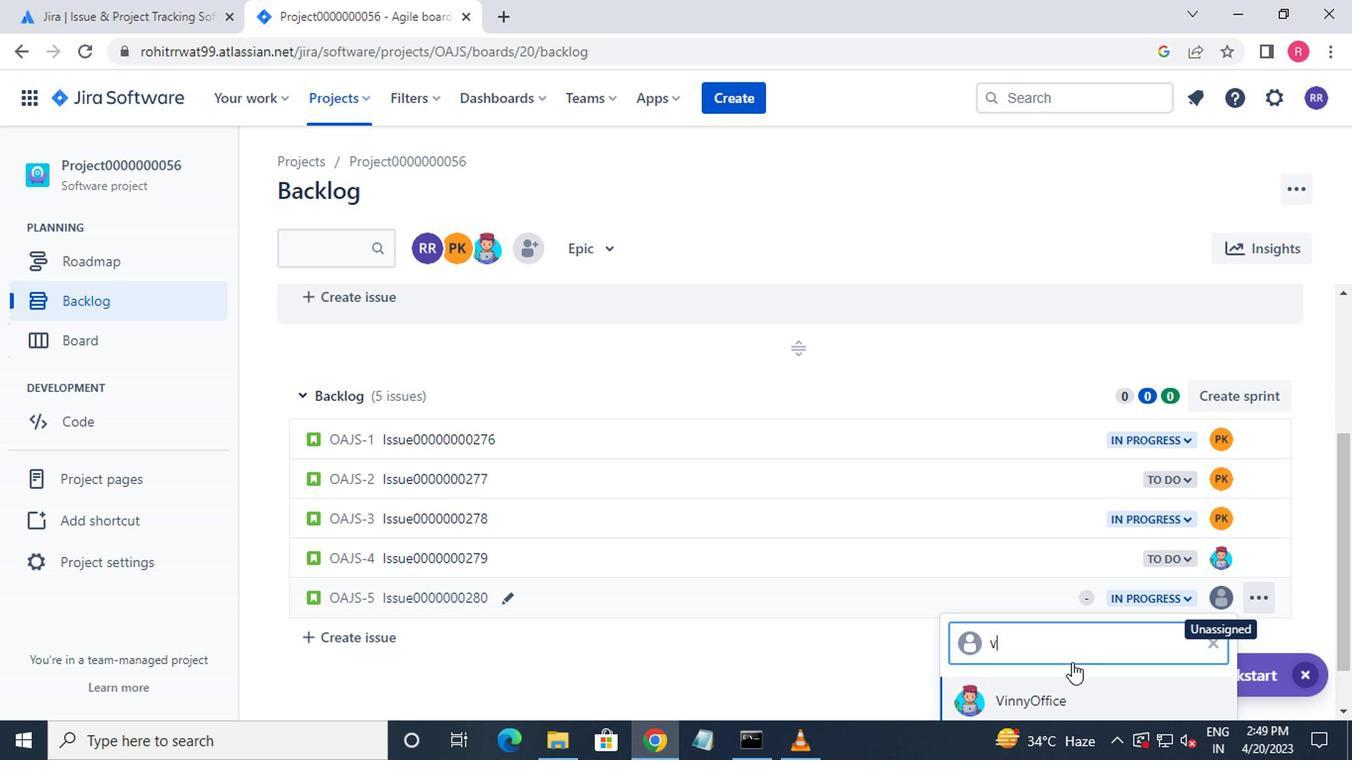 
Action: Mouse pressed left at (1059, 693)
Screenshot: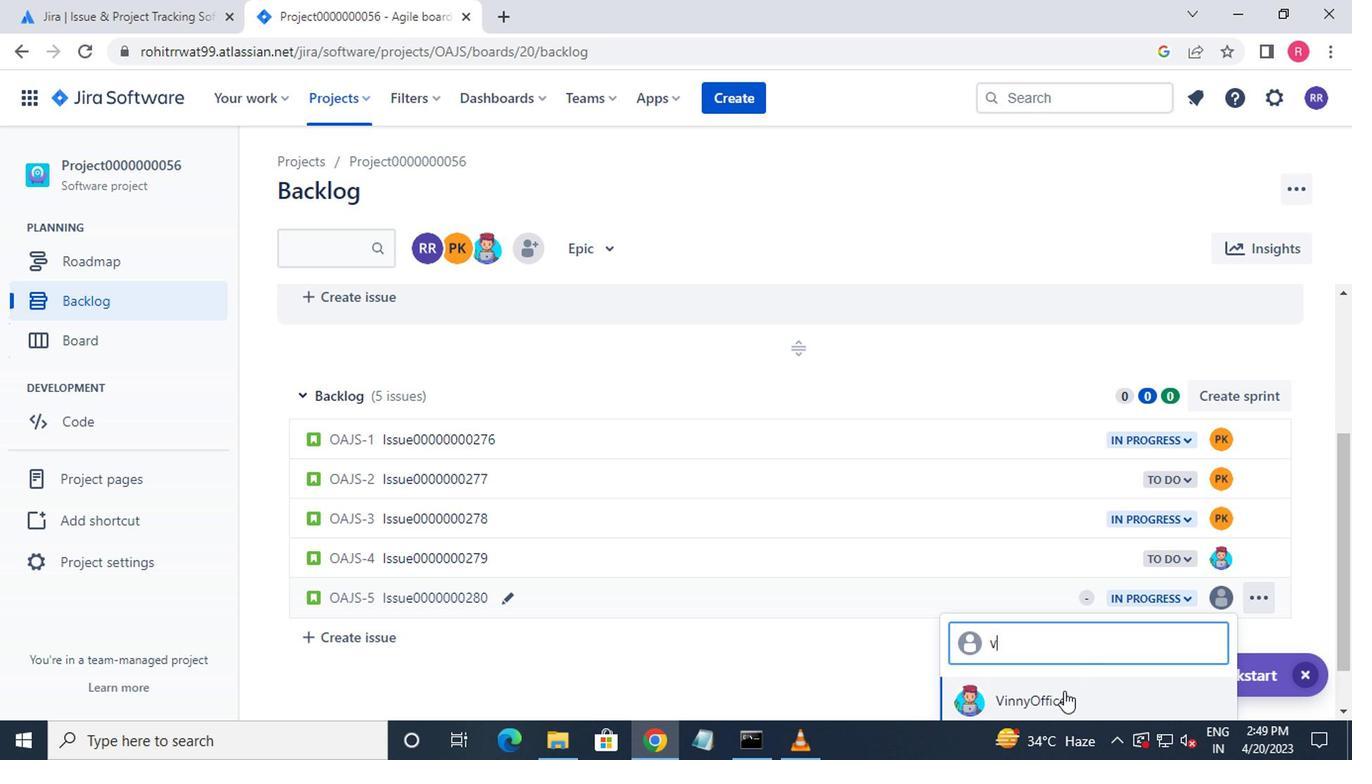
